 Task: Open Card Partnership Proposal Discussion in Board Product Pricing and Packaging Strategy to Workspace Information Security and add a team member Softage.3@softage.net, a label Red, a checklist Customer Acquisition, an attachment from your google drive, a color Red and finally, add a card description 'Plan and execute company team-building retreat with a focus on stress management' and a comment 'This task presents an opportunity to showcase our leadership and project management skills, ensuring that it is completed on time and within budget.'. Add a start date 'Jan 03, 1900' with a due date 'Jan 10, 1900'
Action: Mouse moved to (269, 145)
Screenshot: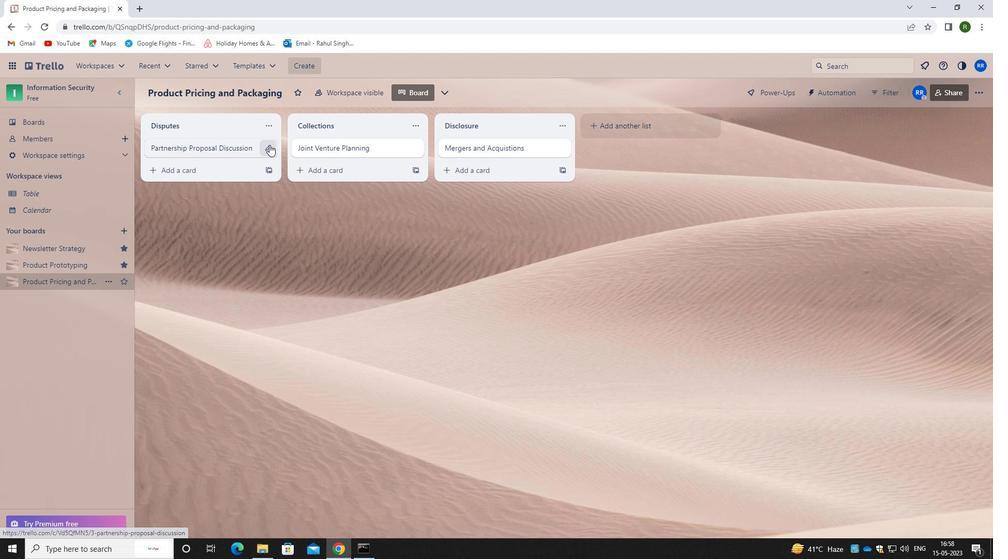 
Action: Mouse pressed left at (269, 145)
Screenshot: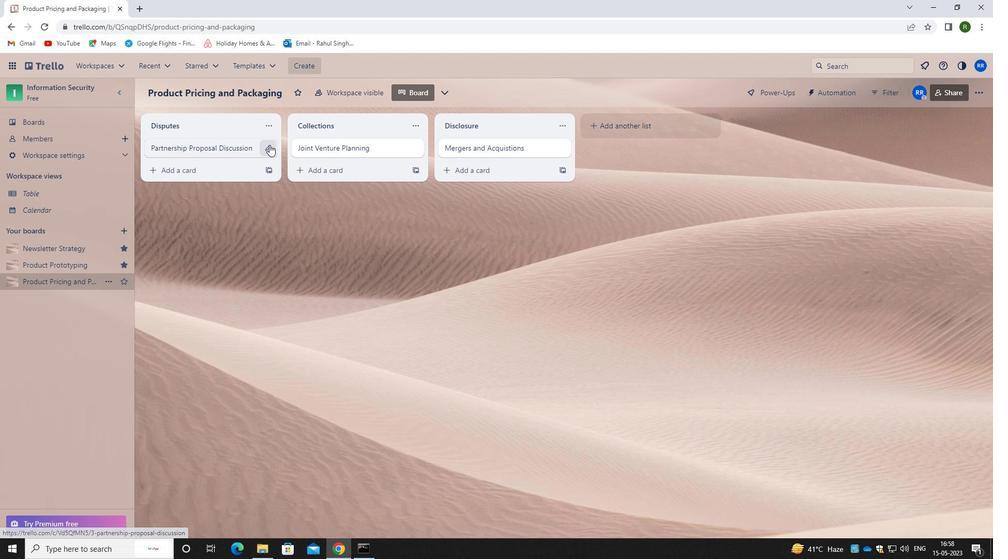
Action: Mouse moved to (315, 147)
Screenshot: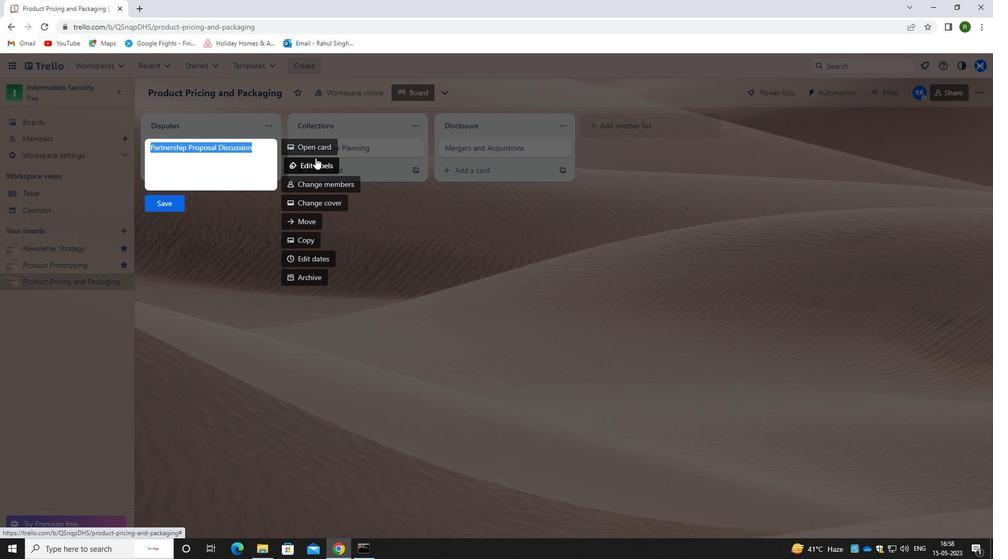 
Action: Mouse pressed left at (315, 147)
Screenshot: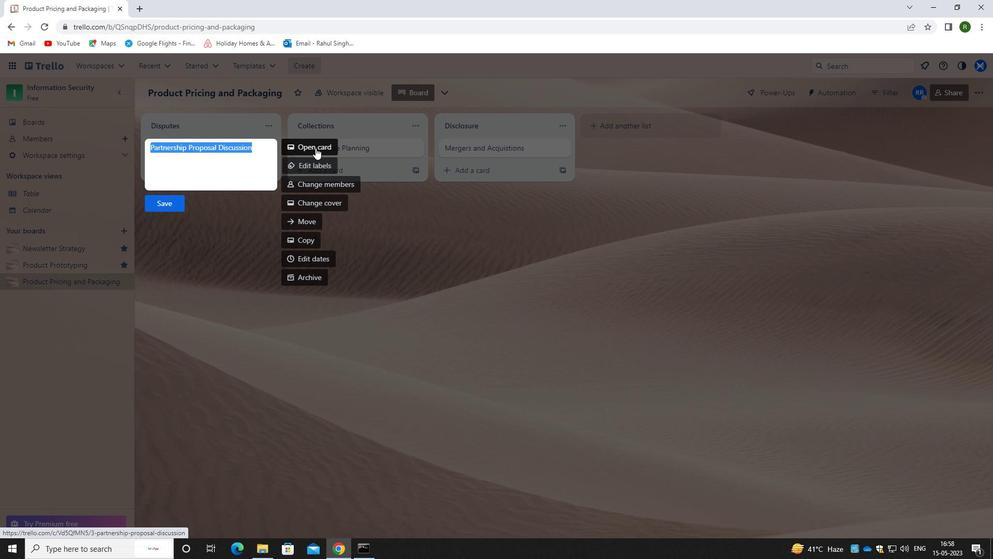
Action: Mouse moved to (618, 144)
Screenshot: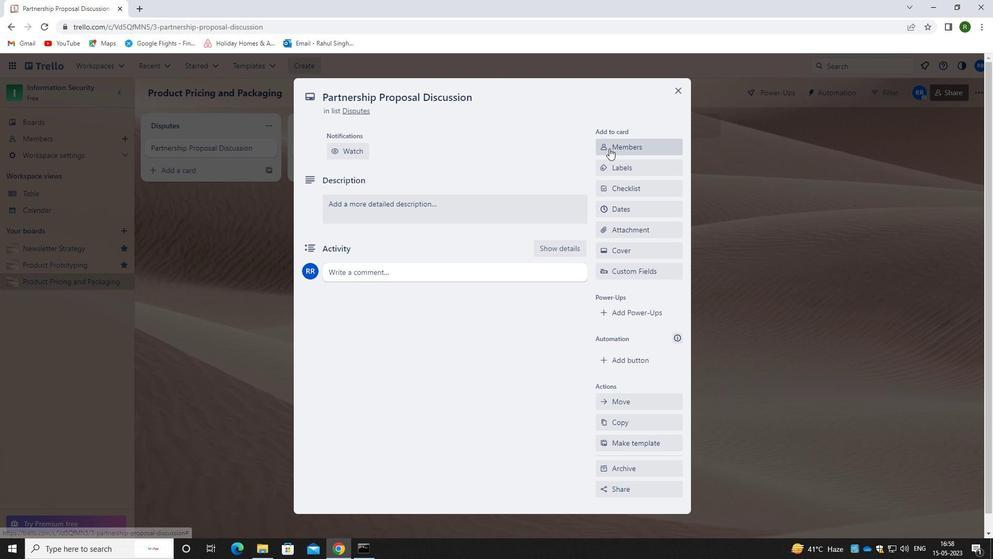 
Action: Mouse pressed left at (618, 144)
Screenshot: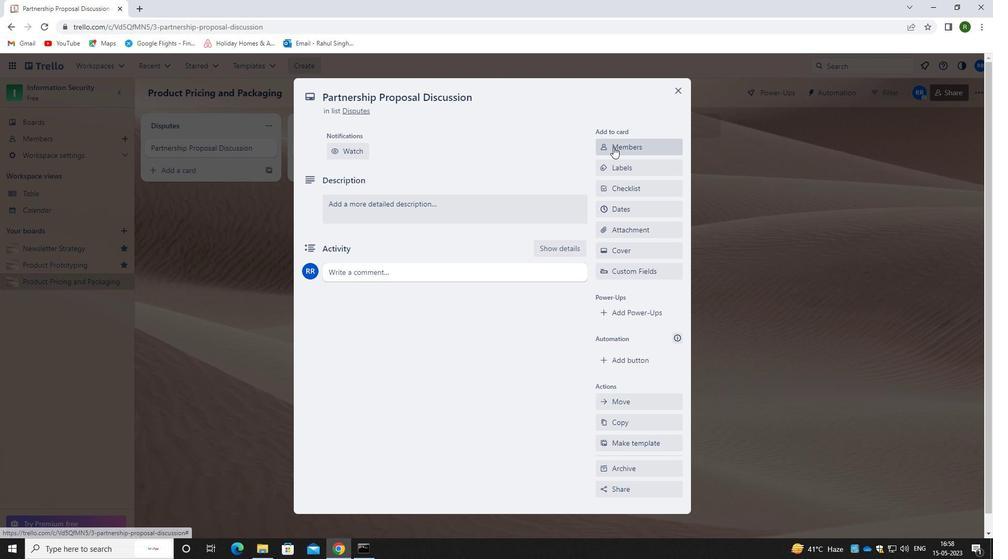 
Action: Mouse moved to (608, 170)
Screenshot: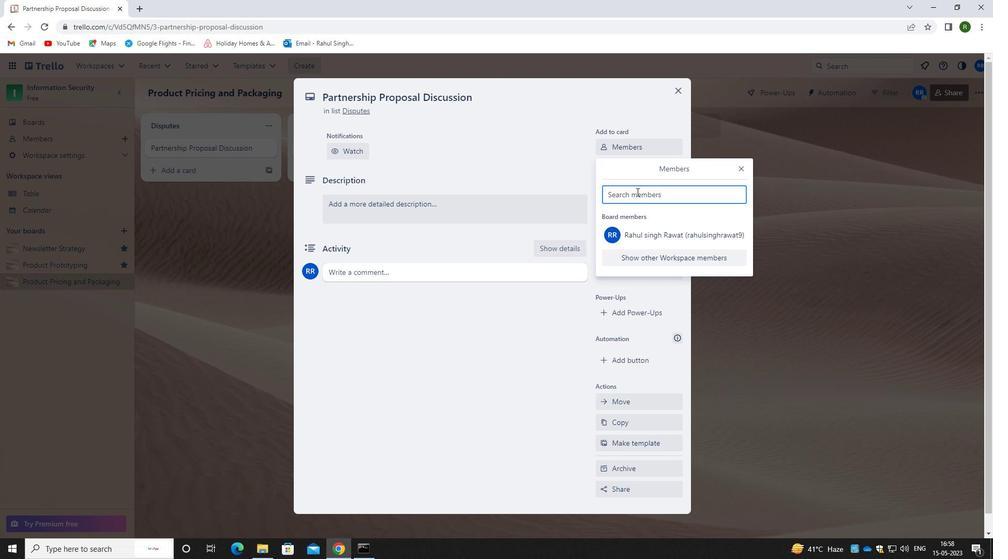 
Action: Key pressed <Key.caps_lock>s<Key.caps_lock>oftage.3<Key.shift>@SOFTAGE.NET
Screenshot: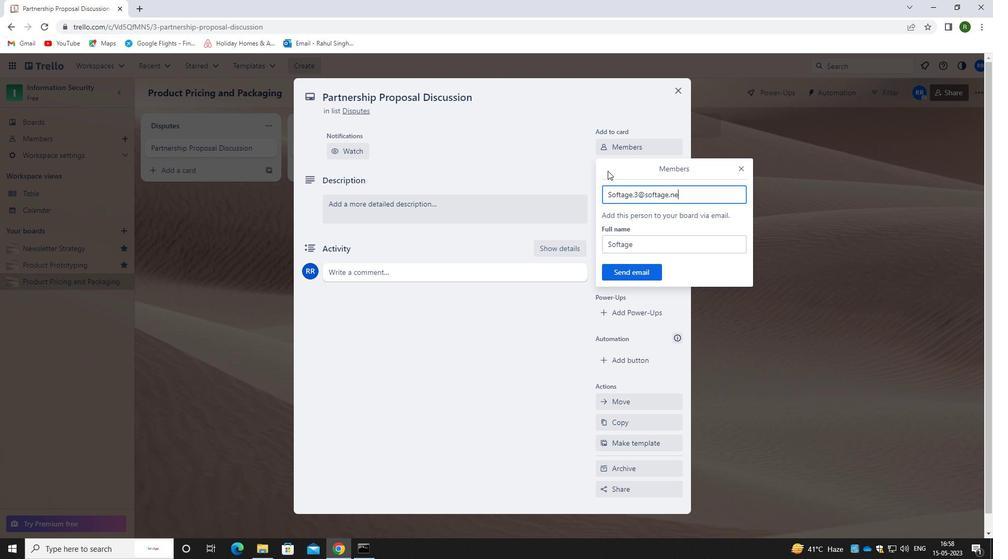 
Action: Mouse moved to (631, 271)
Screenshot: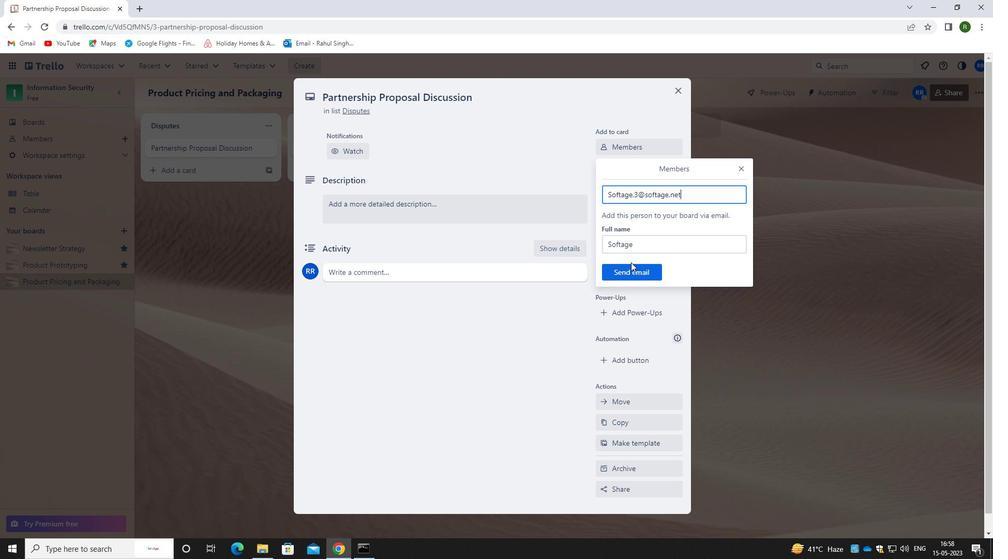 
Action: Mouse pressed left at (631, 271)
Screenshot: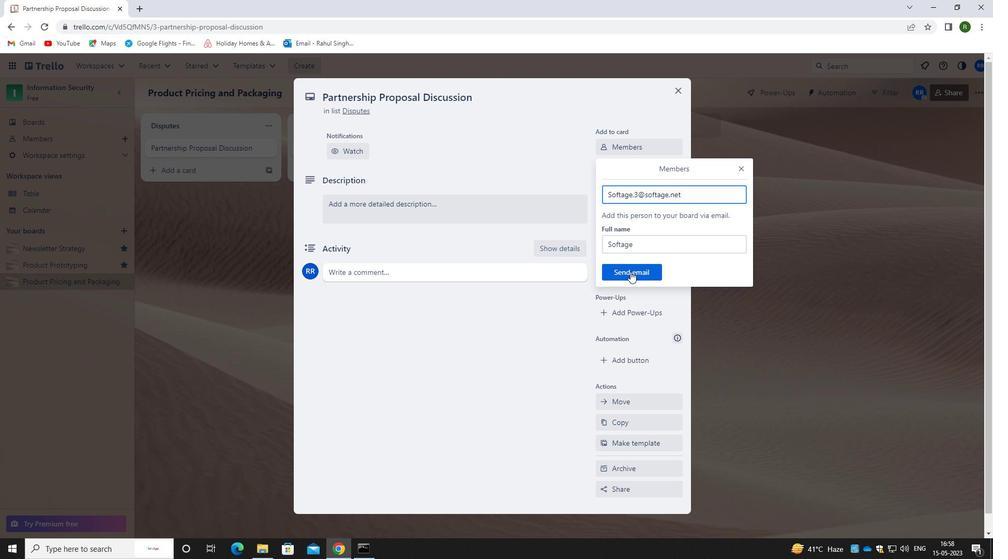 
Action: Mouse moved to (633, 200)
Screenshot: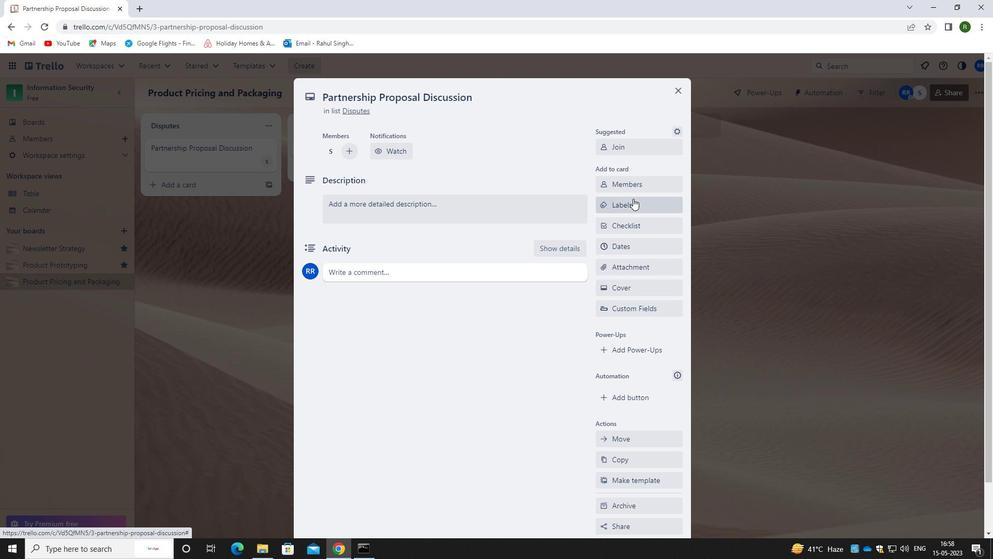 
Action: Mouse pressed left at (633, 200)
Screenshot: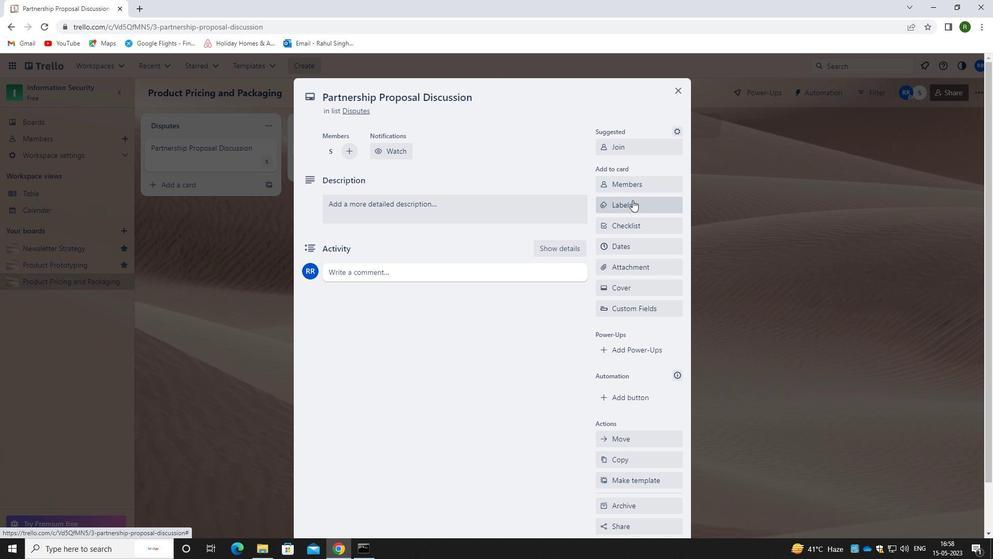 
Action: Mouse moved to (637, 219)
Screenshot: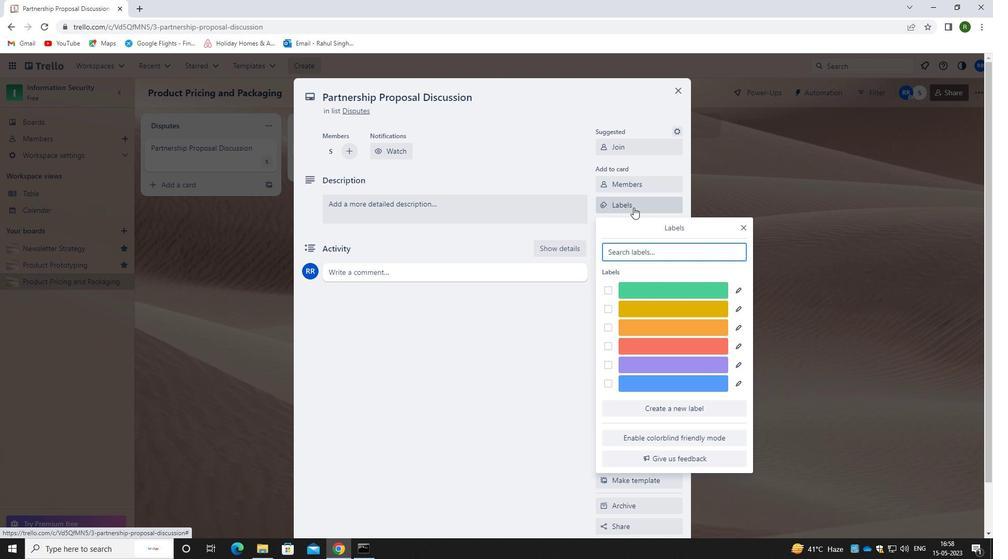 
Action: Key pressed RED
Screenshot: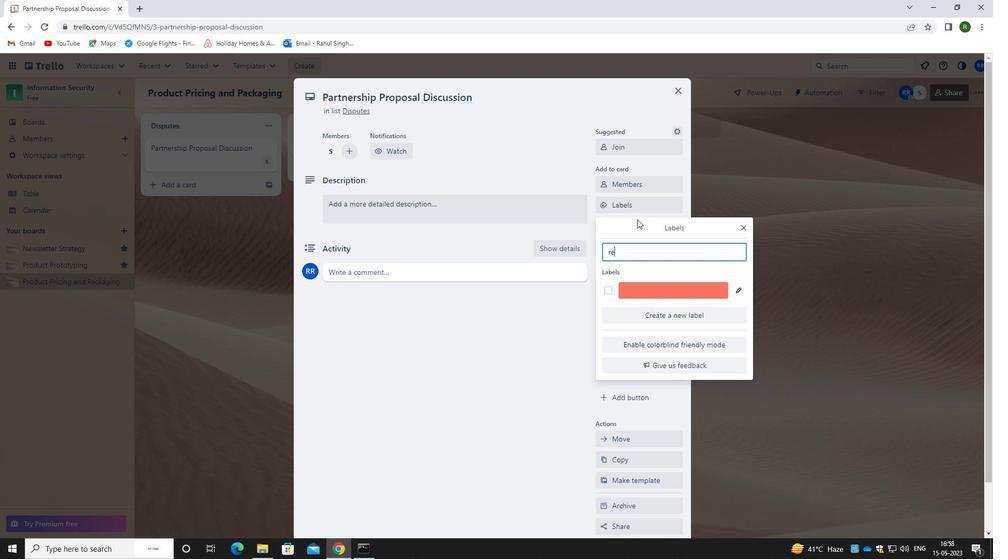 
Action: Mouse moved to (605, 289)
Screenshot: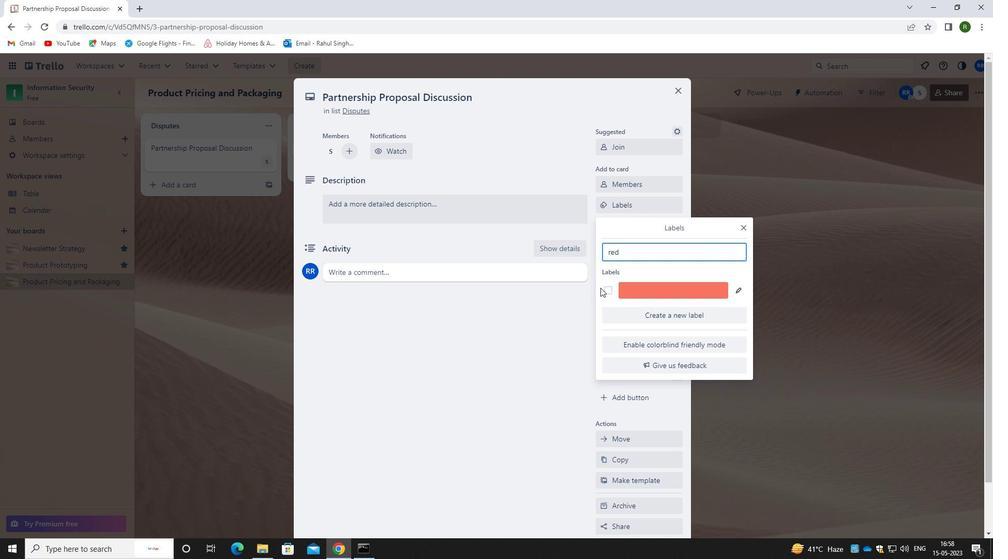 
Action: Mouse pressed left at (605, 289)
Screenshot: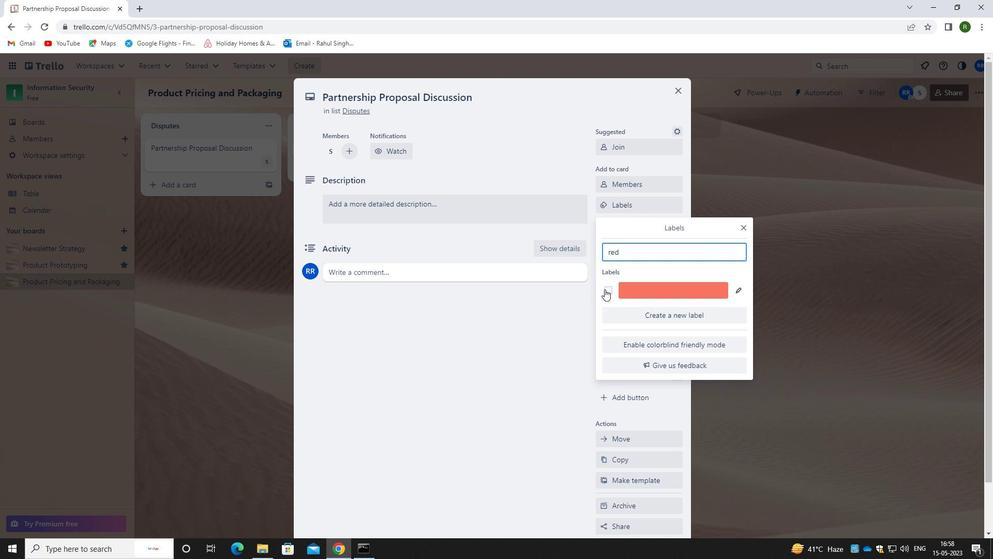 
Action: Mouse moved to (580, 326)
Screenshot: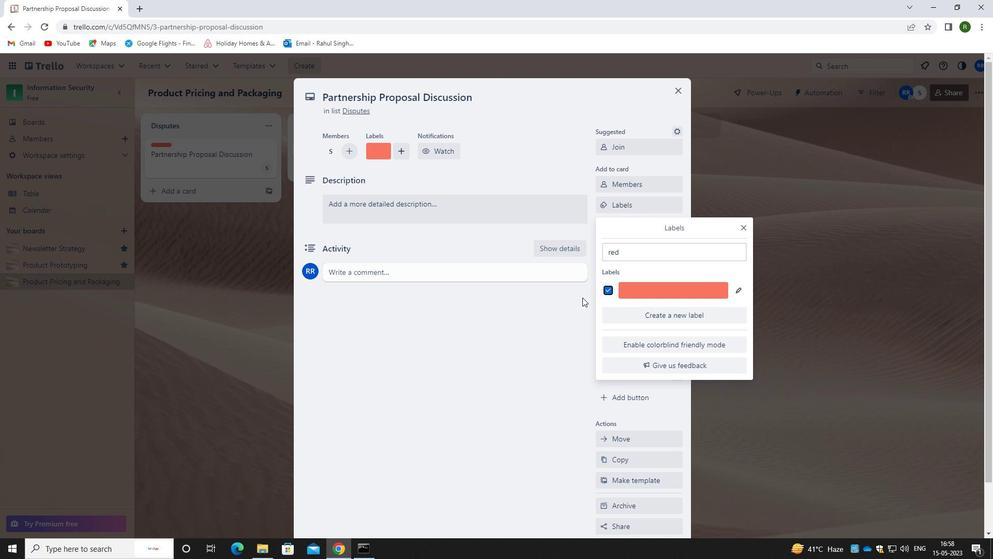 
Action: Mouse pressed left at (580, 326)
Screenshot: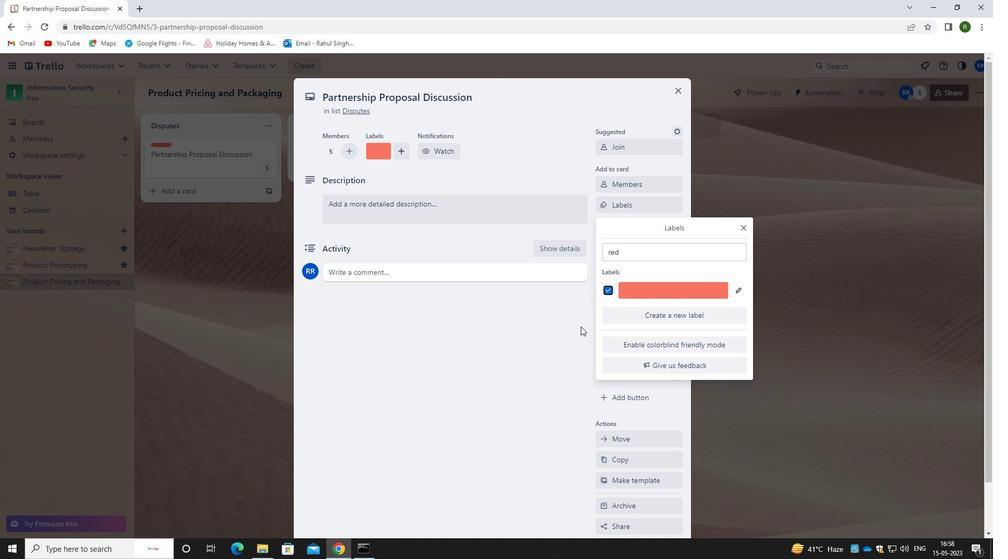 
Action: Mouse moved to (642, 221)
Screenshot: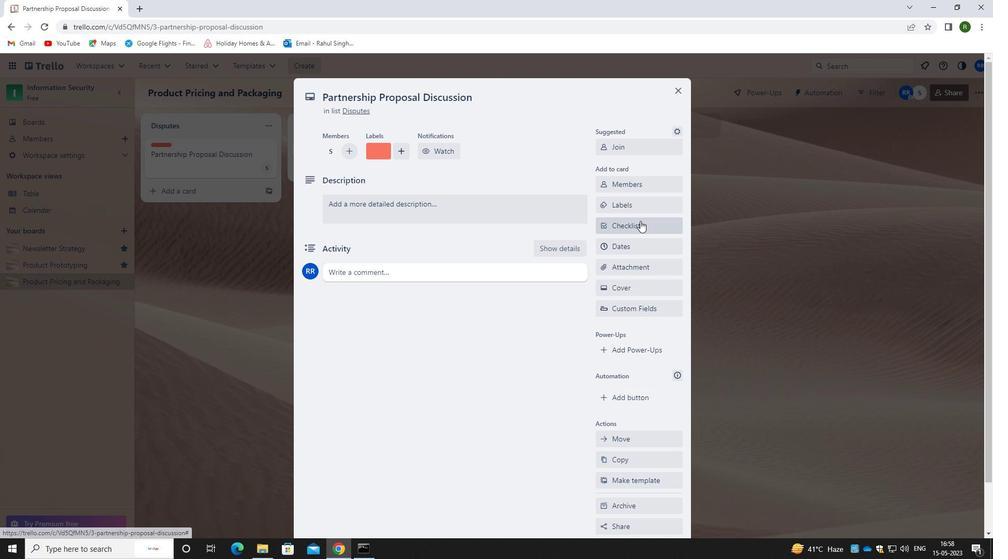 
Action: Mouse pressed left at (642, 221)
Screenshot: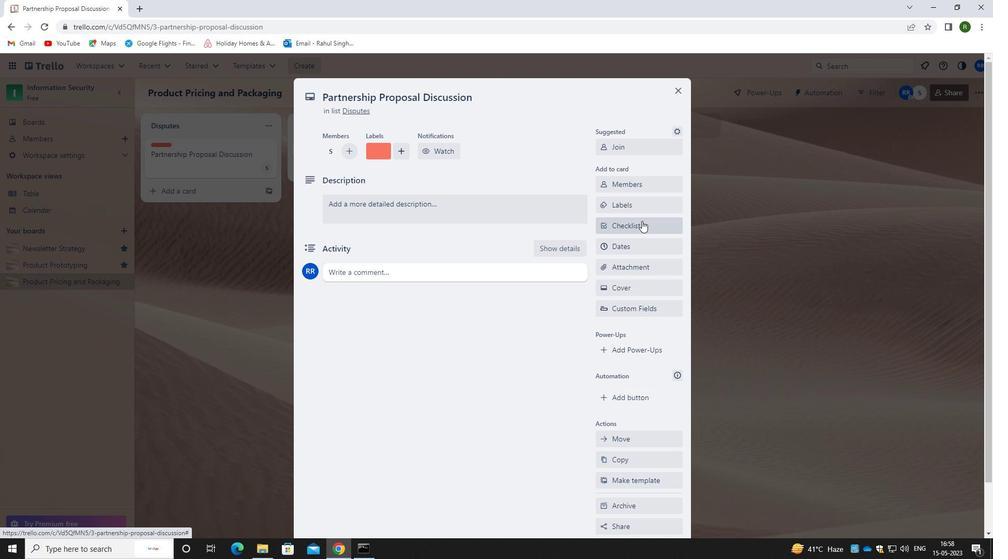 
Action: Mouse moved to (637, 229)
Screenshot: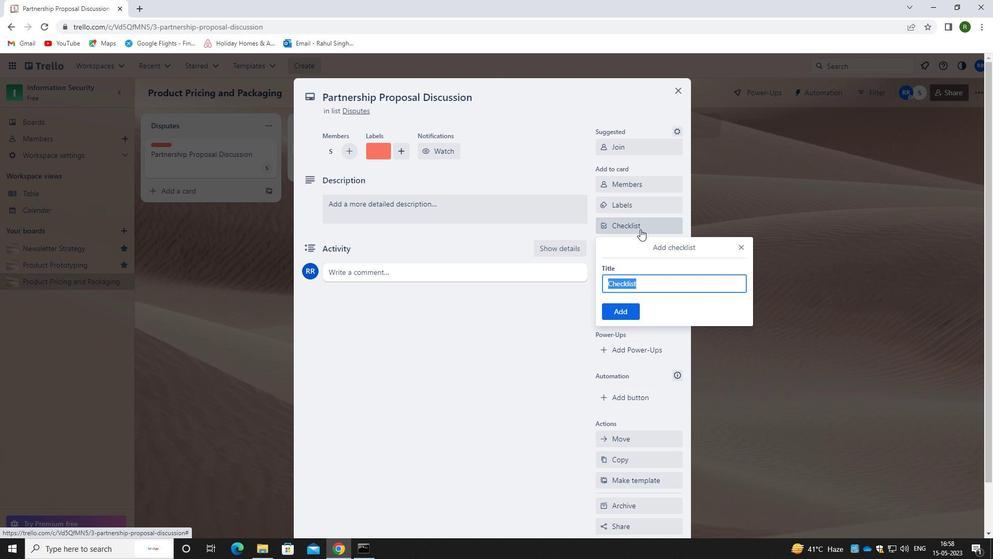 
Action: Key pressed <Key.shift>CUSOM<Key.backspace><Key.backspace>TOMER<Key.space>
Screenshot: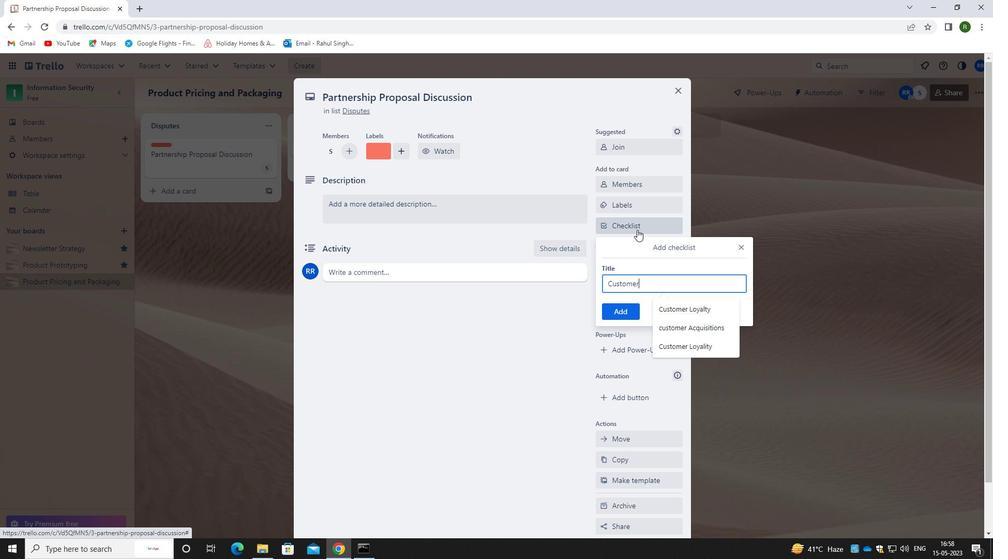 
Action: Mouse moved to (689, 332)
Screenshot: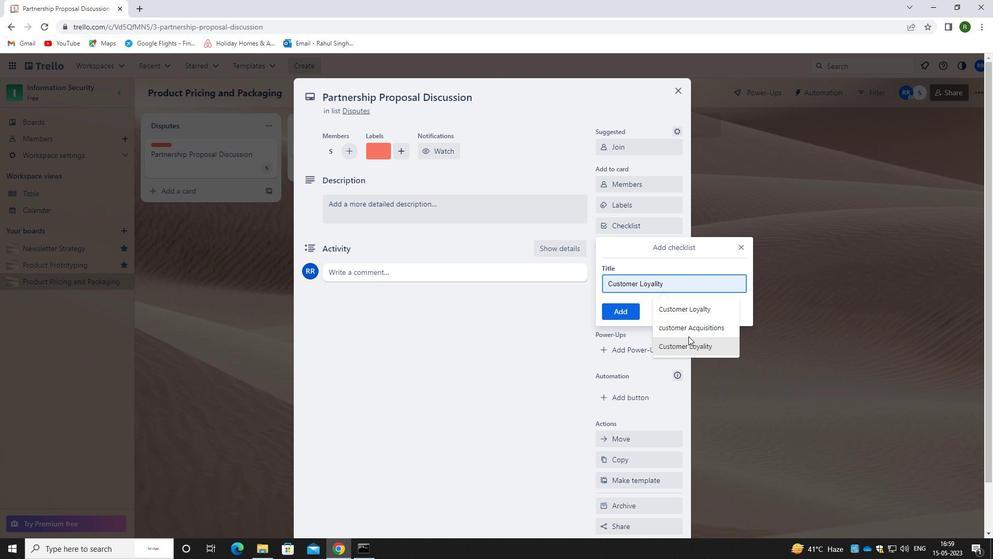 
Action: Mouse pressed left at (689, 332)
Screenshot: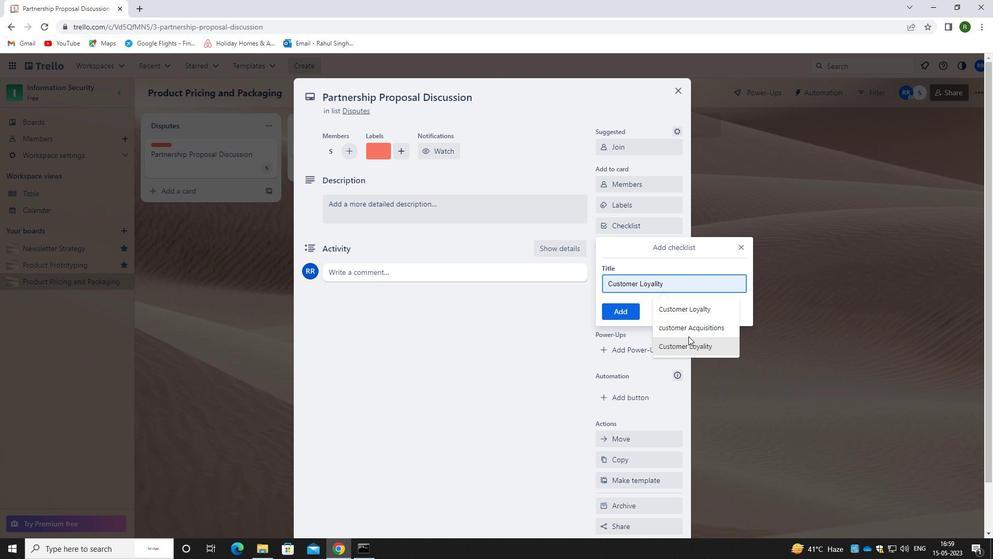 
Action: Mouse moved to (627, 309)
Screenshot: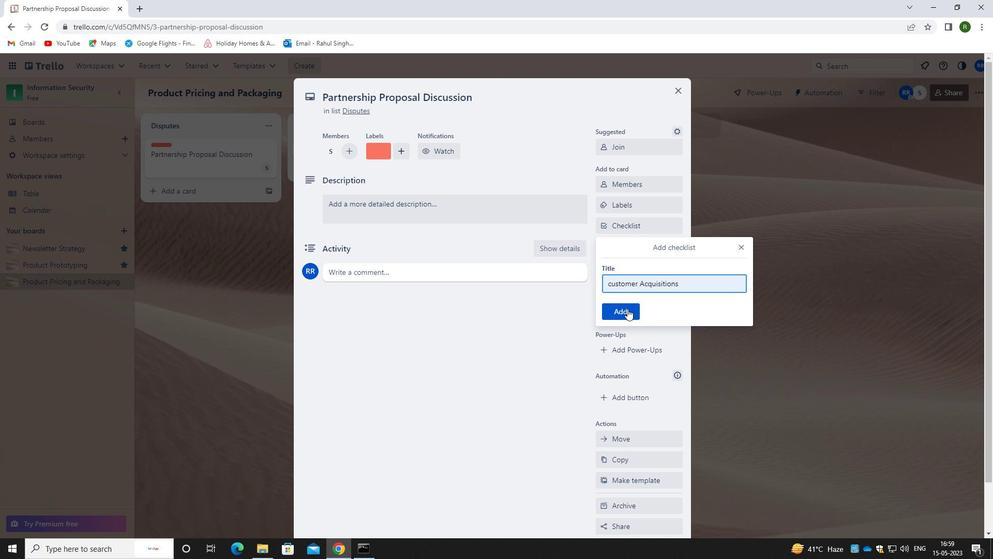 
Action: Mouse pressed left at (627, 309)
Screenshot: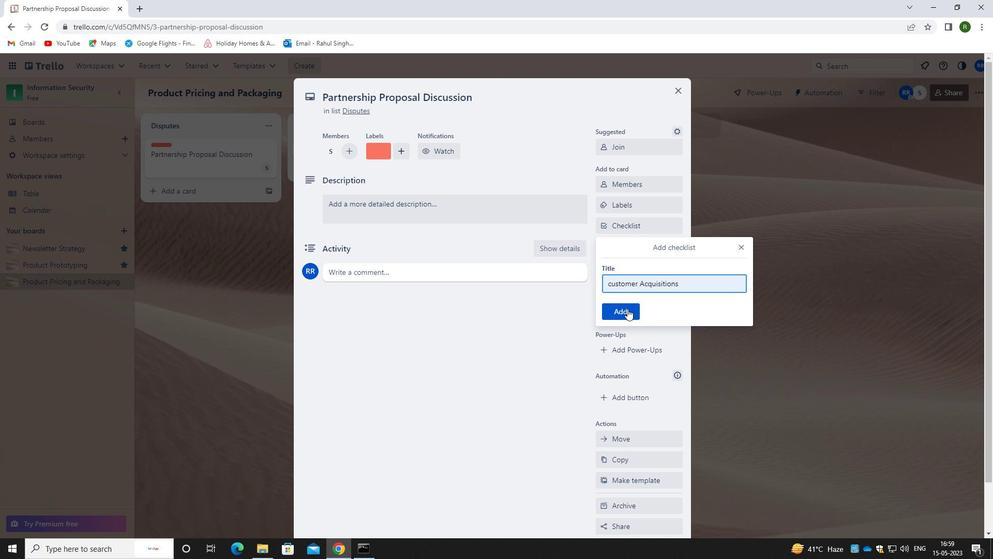 
Action: Mouse moved to (639, 269)
Screenshot: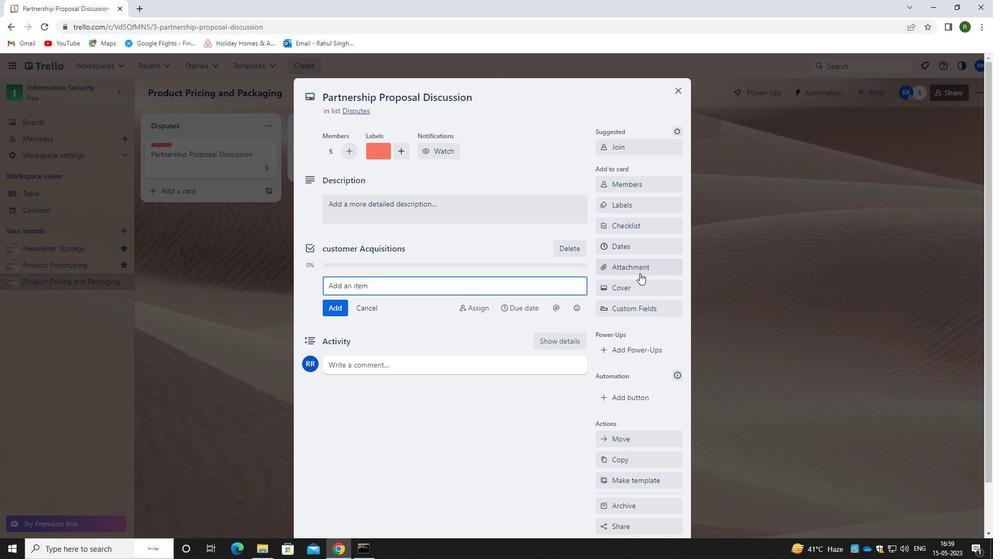 
Action: Mouse pressed left at (639, 269)
Screenshot: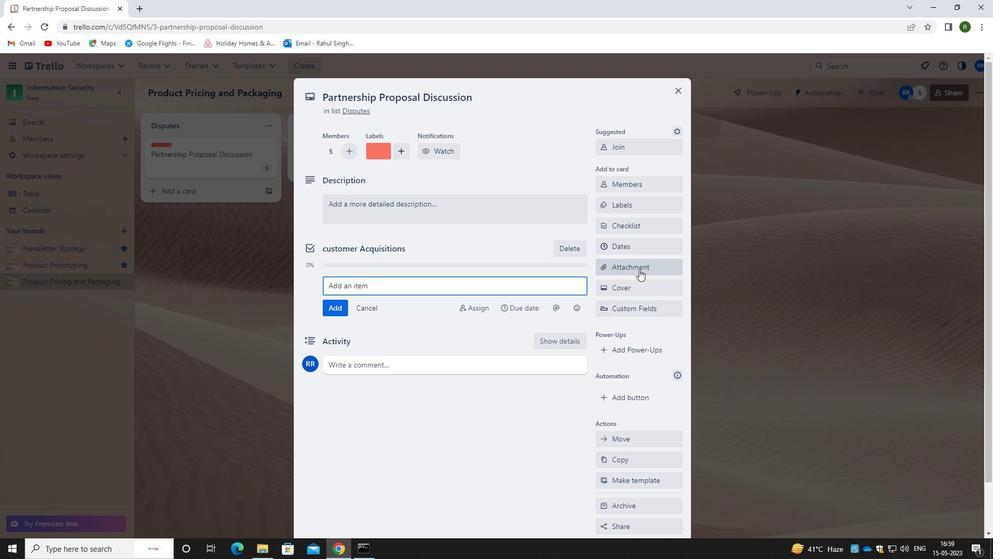 
Action: Mouse moved to (657, 348)
Screenshot: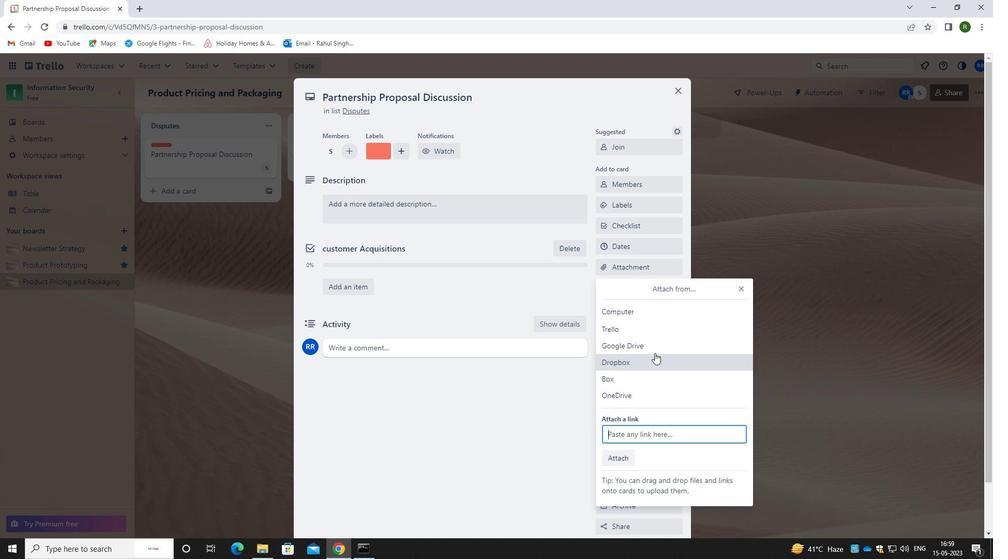 
Action: Mouse pressed left at (657, 348)
Screenshot: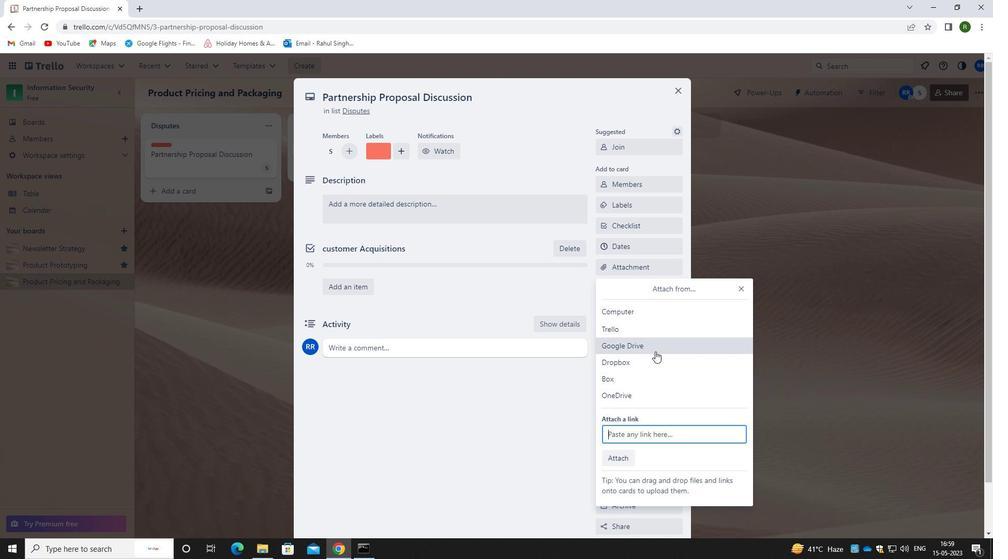 
Action: Mouse moved to (291, 363)
Screenshot: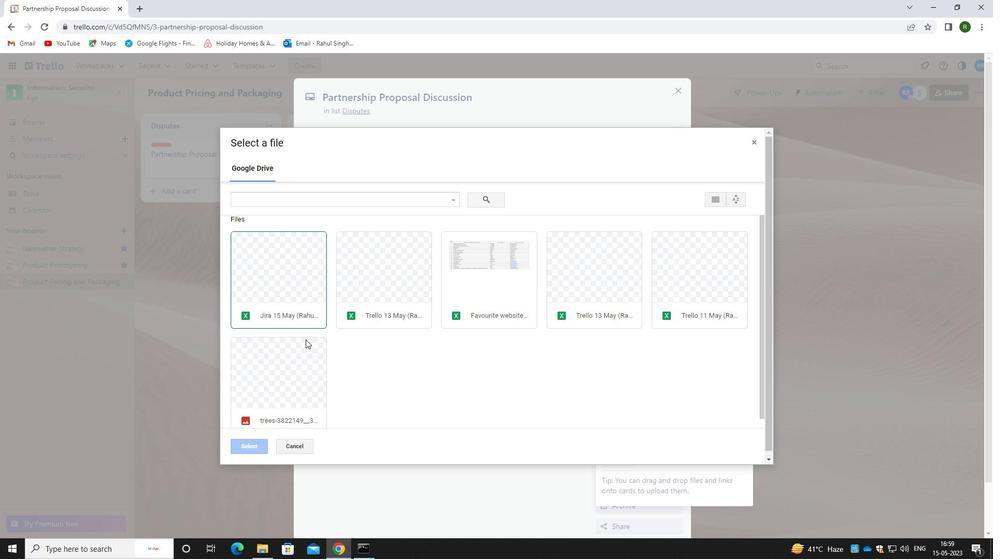 
Action: Mouse pressed left at (291, 363)
Screenshot: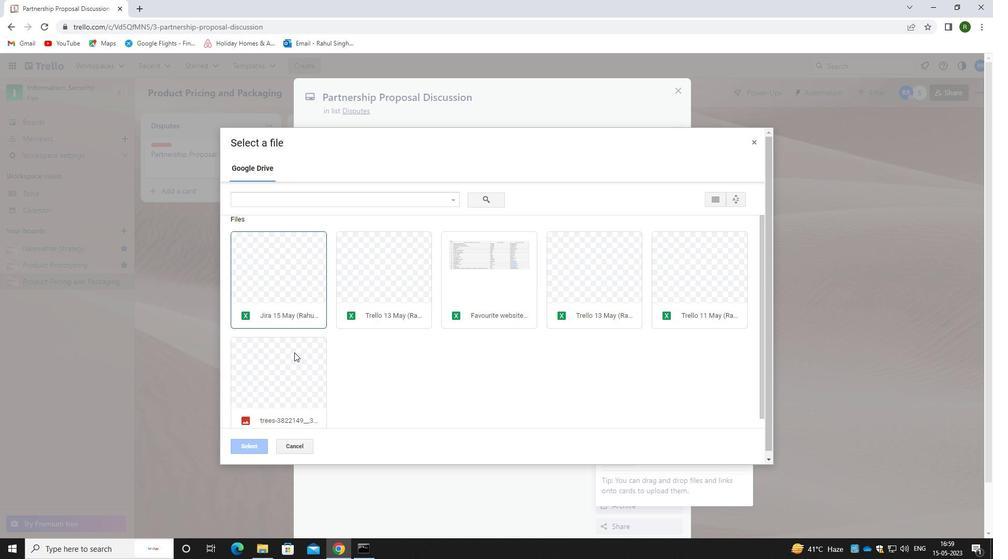 
Action: Mouse moved to (257, 443)
Screenshot: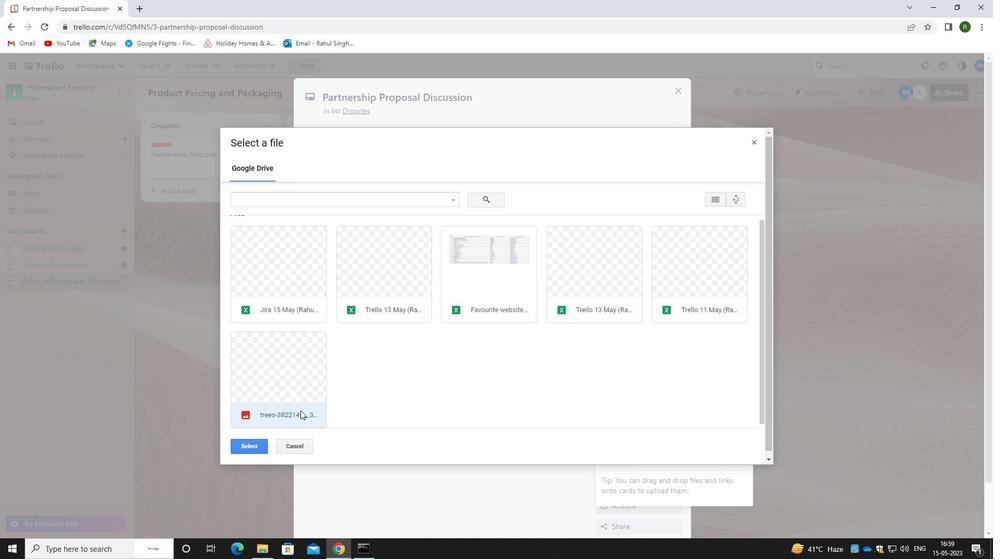 
Action: Mouse pressed left at (257, 443)
Screenshot: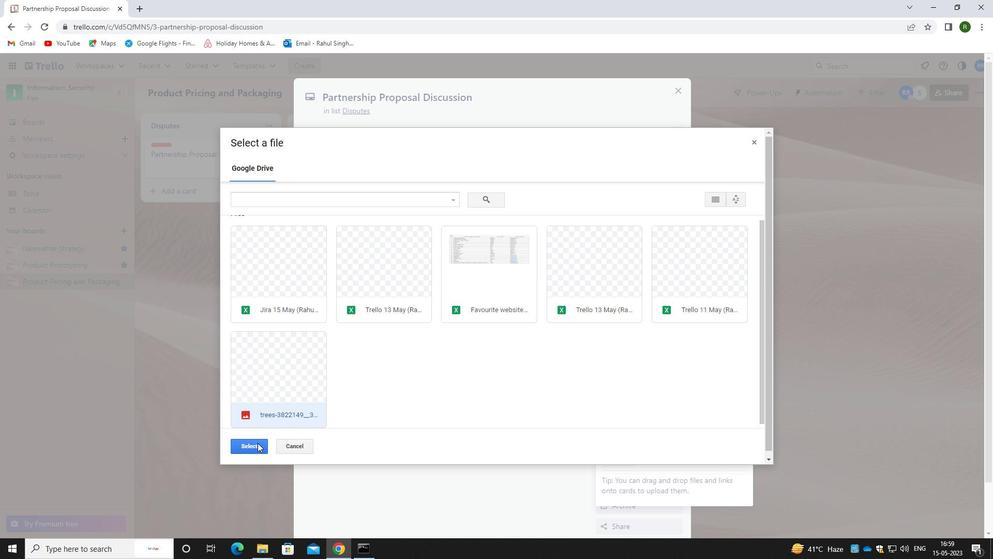 
Action: Mouse moved to (422, 212)
Screenshot: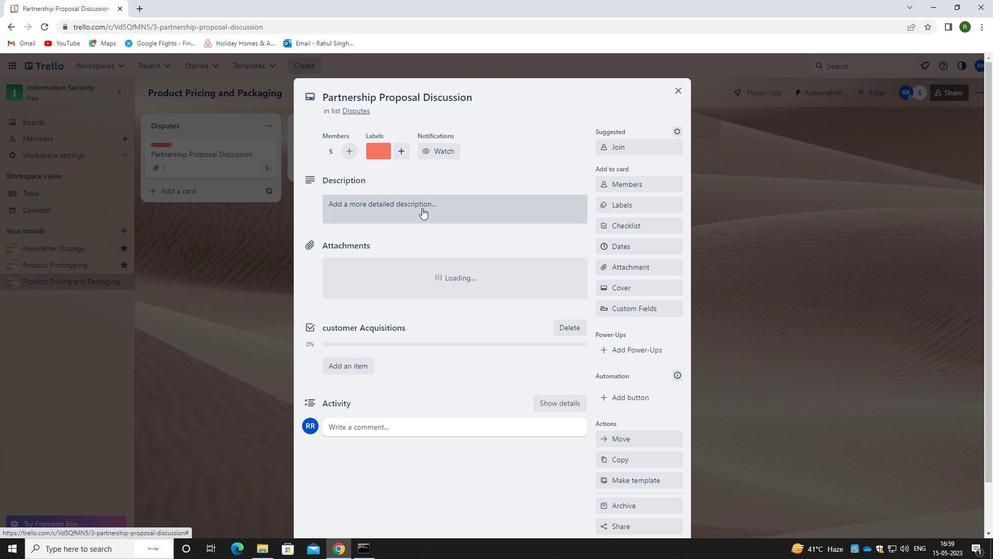 
Action: Mouse pressed left at (422, 212)
Screenshot: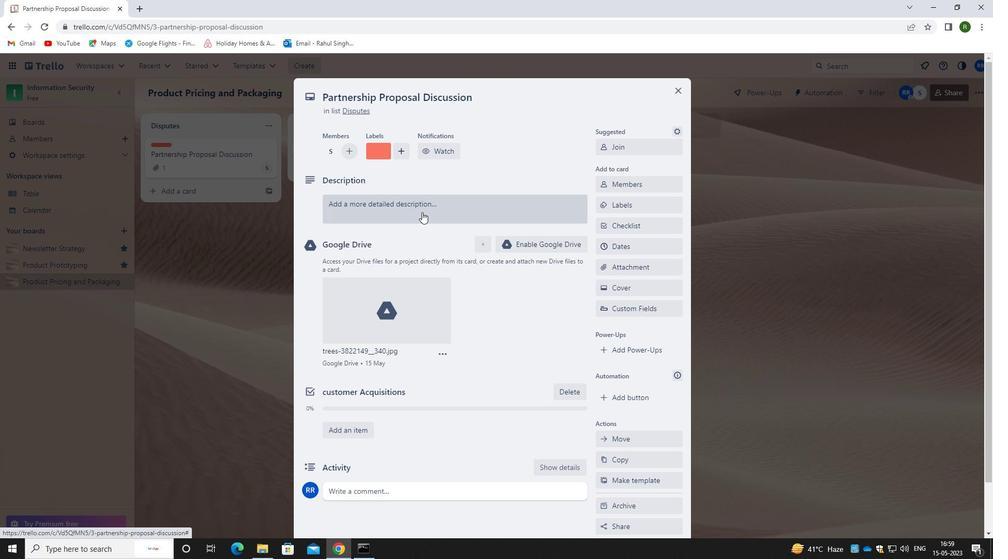 
Action: Mouse moved to (422, 212)
Screenshot: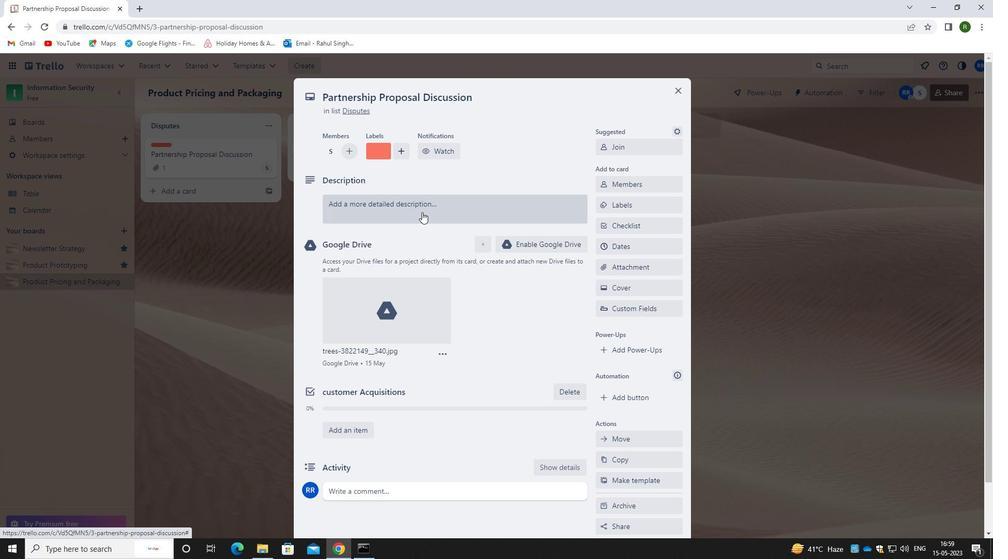 
Action: Key pressed <Key.caps_lock>P<Key.caps_lock>LAN<Key.space>AND<Key.space>EXECUTE<Key.space>COMPANY<Key.space>TEAM-BUILDING<Key.space>RETREAT<Key.space>WITH<Key.space>A<Key.space>FOCUS<Key.space>ON<Key.space>STRESS<Key.space>MANAGEMENT
Screenshot: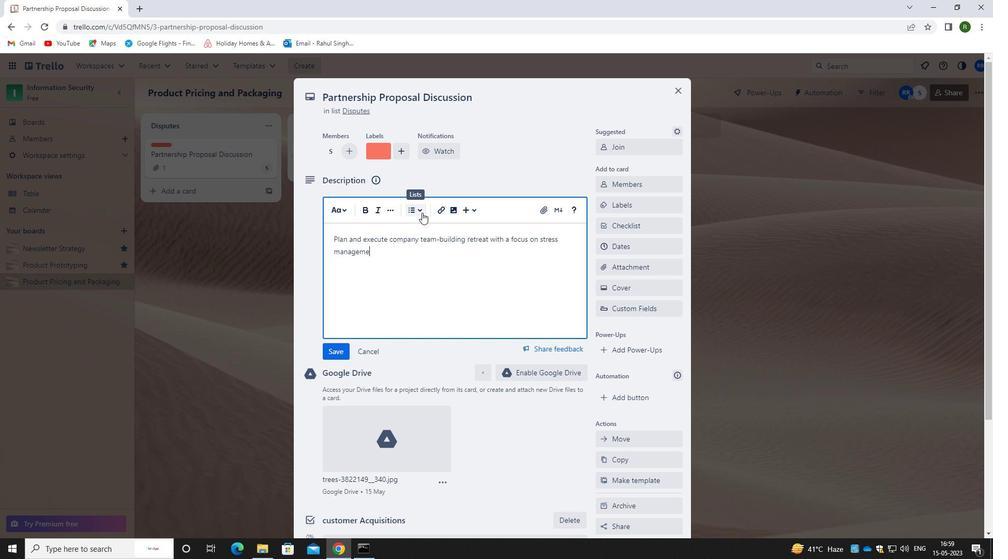 
Action: Mouse moved to (341, 356)
Screenshot: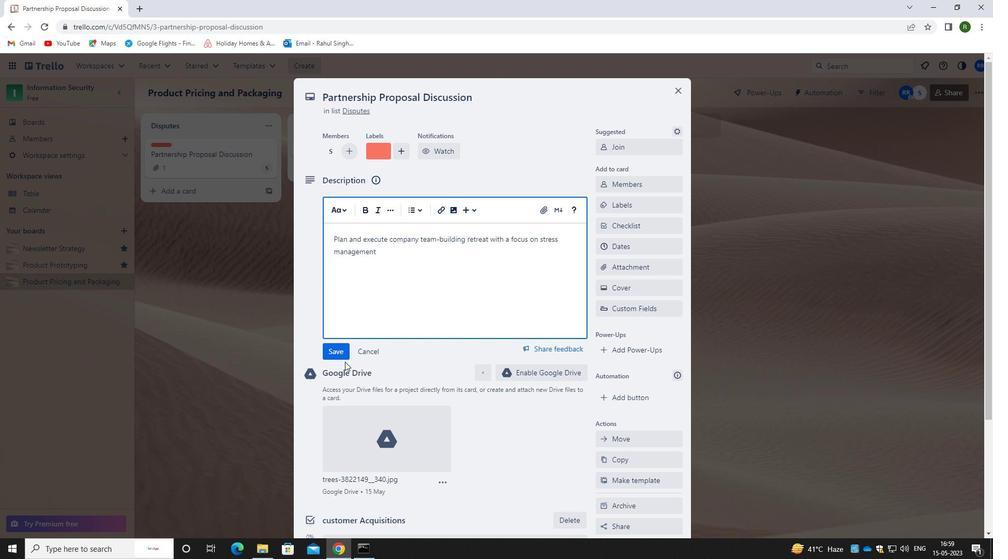 
Action: Mouse pressed left at (341, 356)
Screenshot: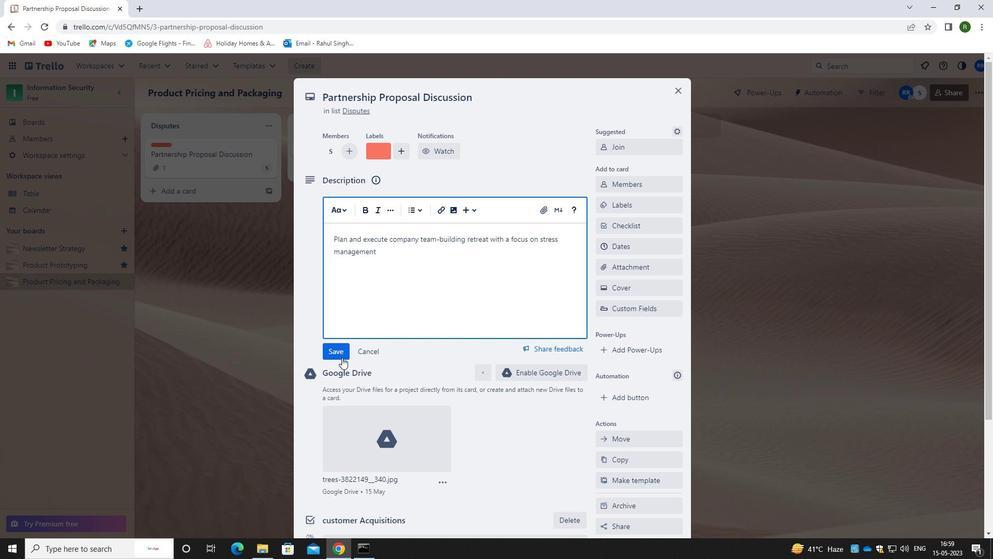 
Action: Mouse moved to (431, 290)
Screenshot: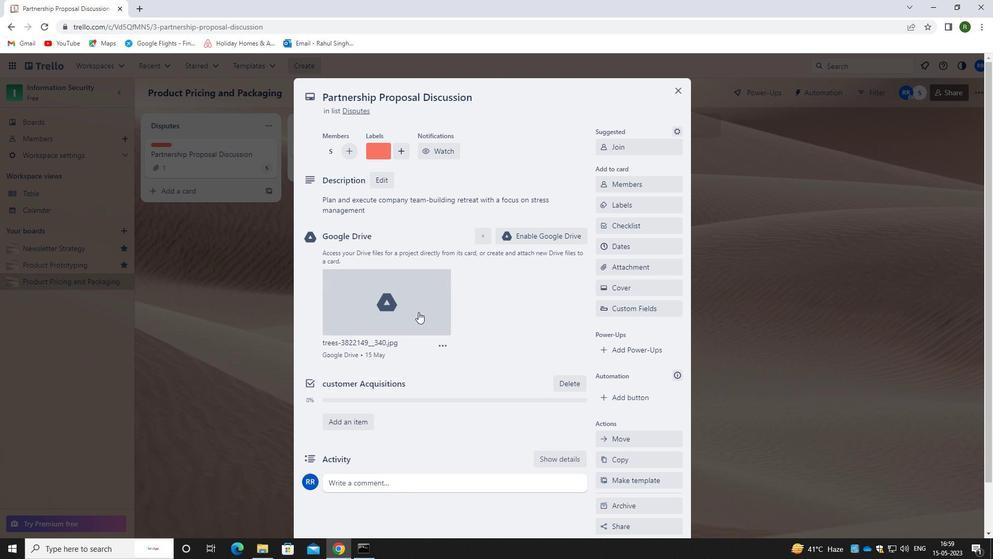 
Action: Mouse scrolled (431, 289) with delta (0, 0)
Screenshot: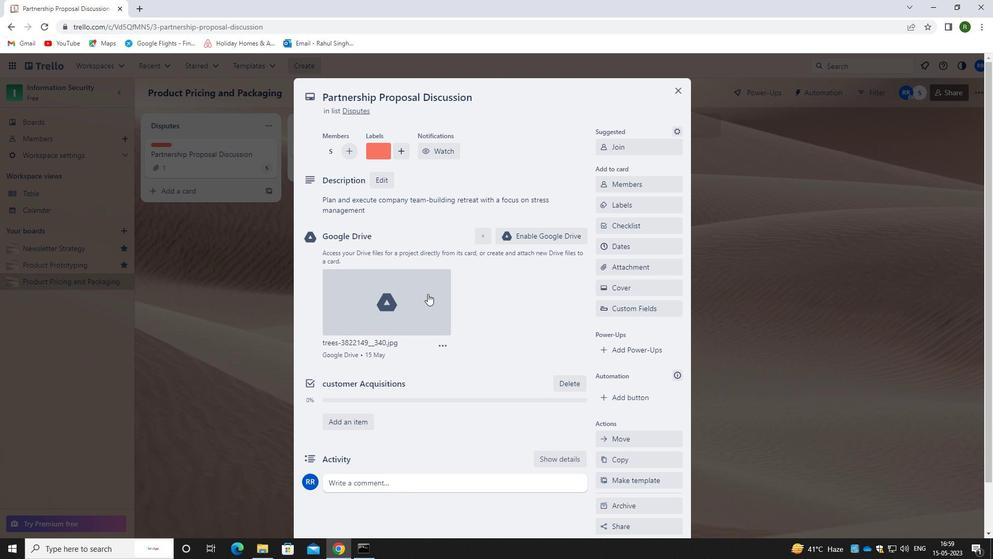 
Action: Mouse moved to (431, 290)
Screenshot: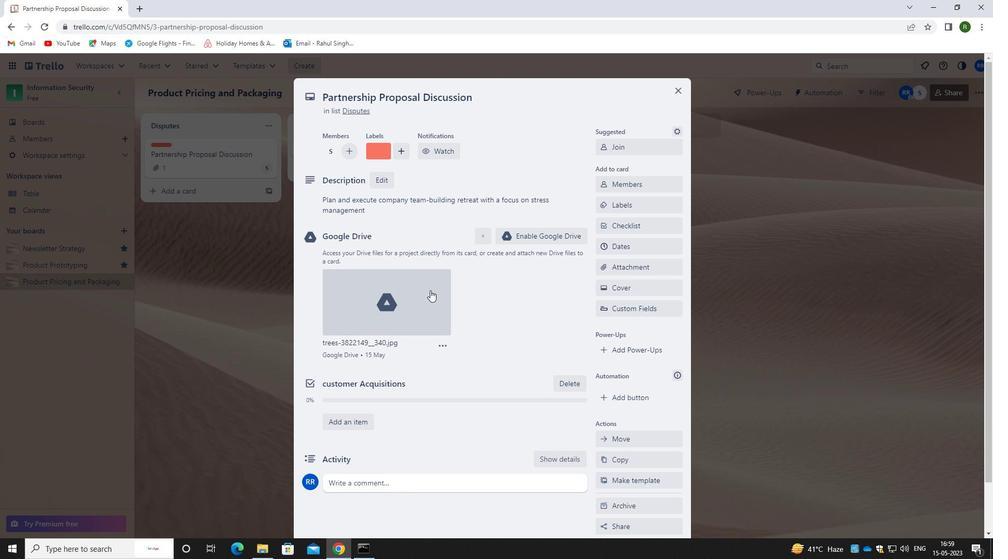 
Action: Mouse scrolled (431, 290) with delta (0, 0)
Screenshot: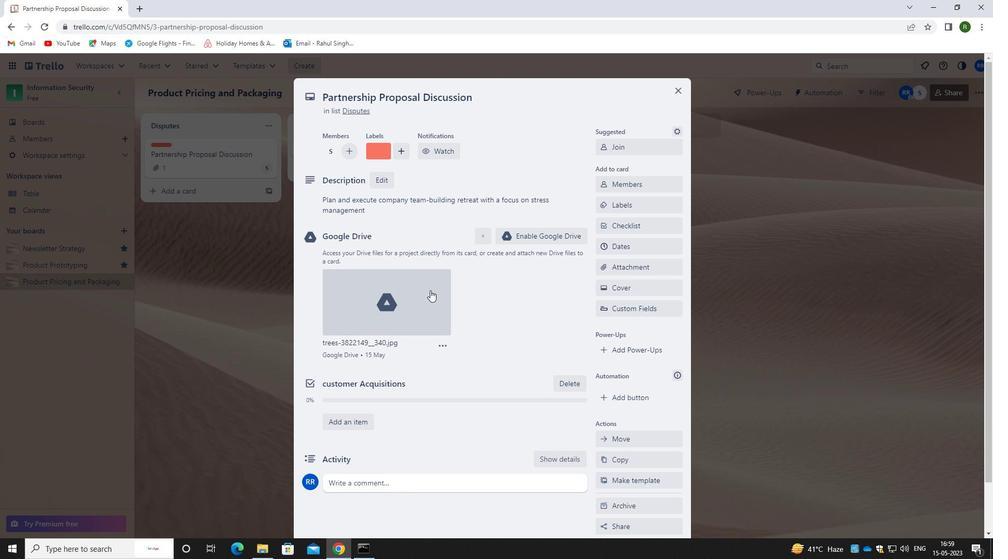 
Action: Mouse moved to (432, 294)
Screenshot: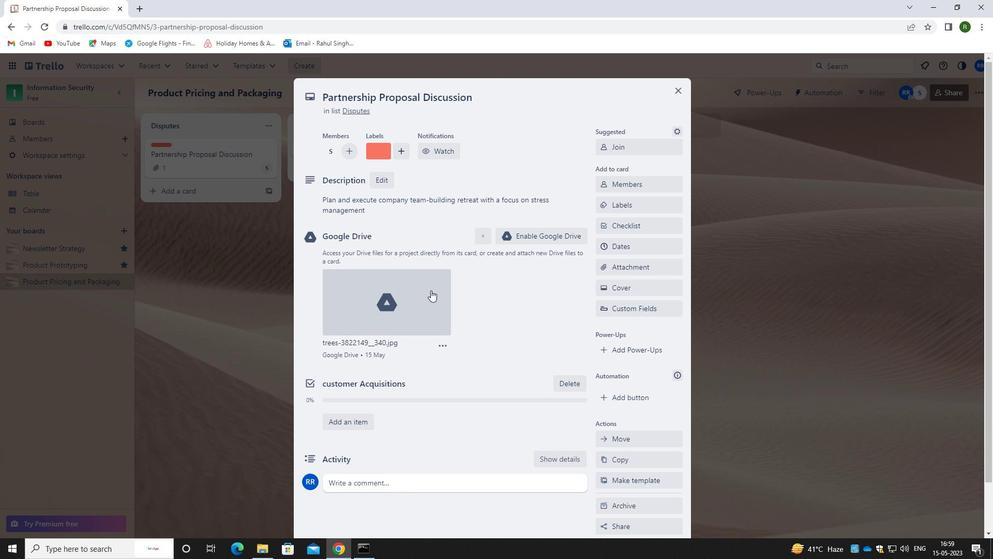 
Action: Mouse scrolled (432, 293) with delta (0, 0)
Screenshot: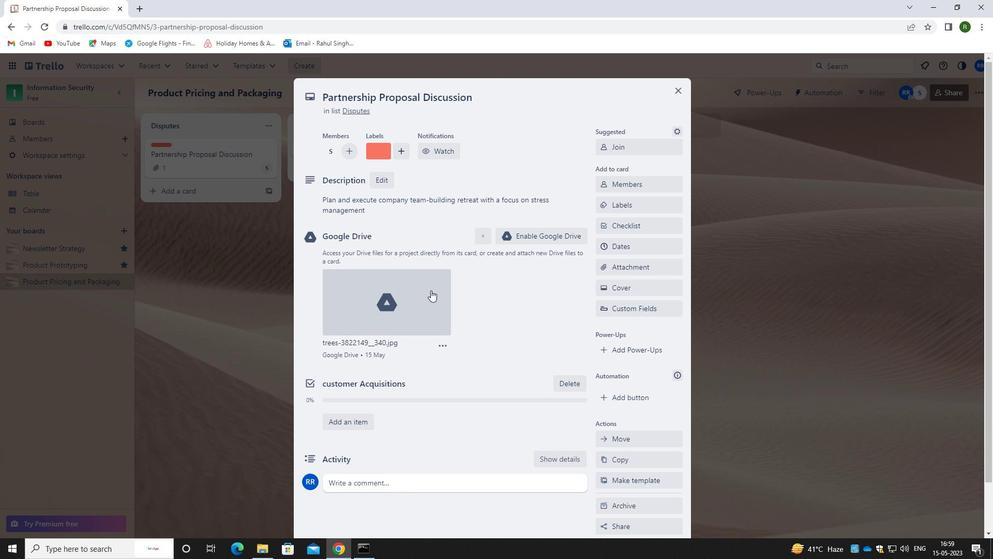 
Action: Mouse moved to (432, 297)
Screenshot: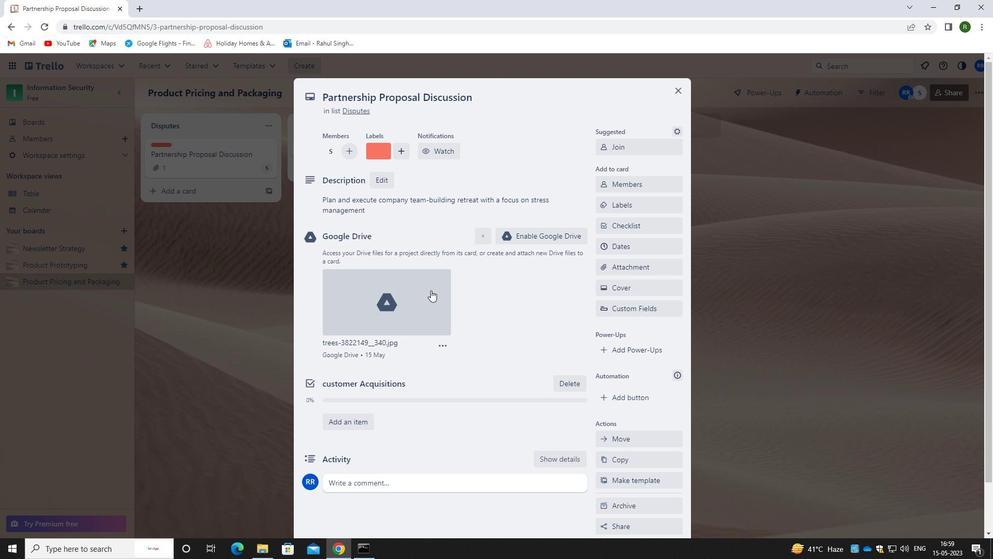 
Action: Mouse scrolled (432, 297) with delta (0, 0)
Screenshot: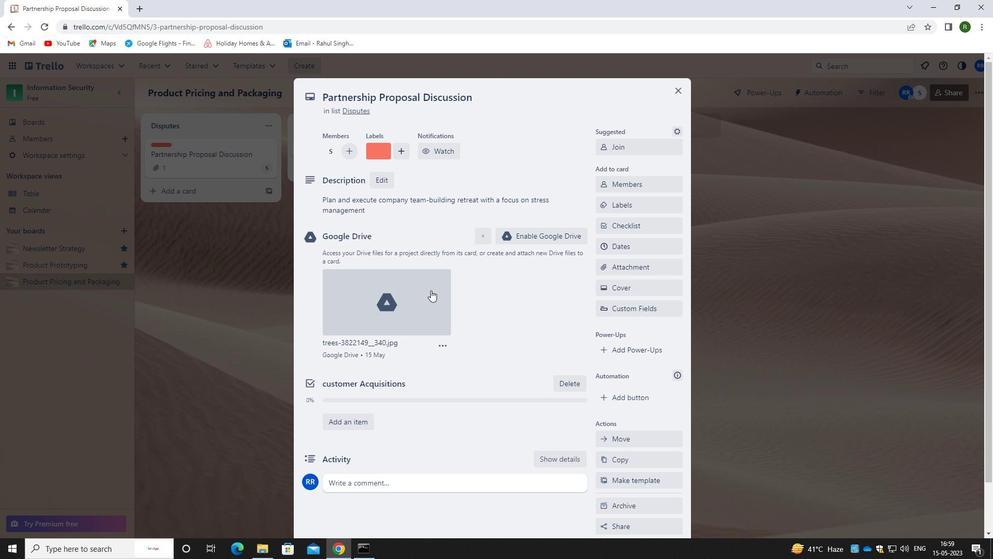 
Action: Mouse moved to (382, 434)
Screenshot: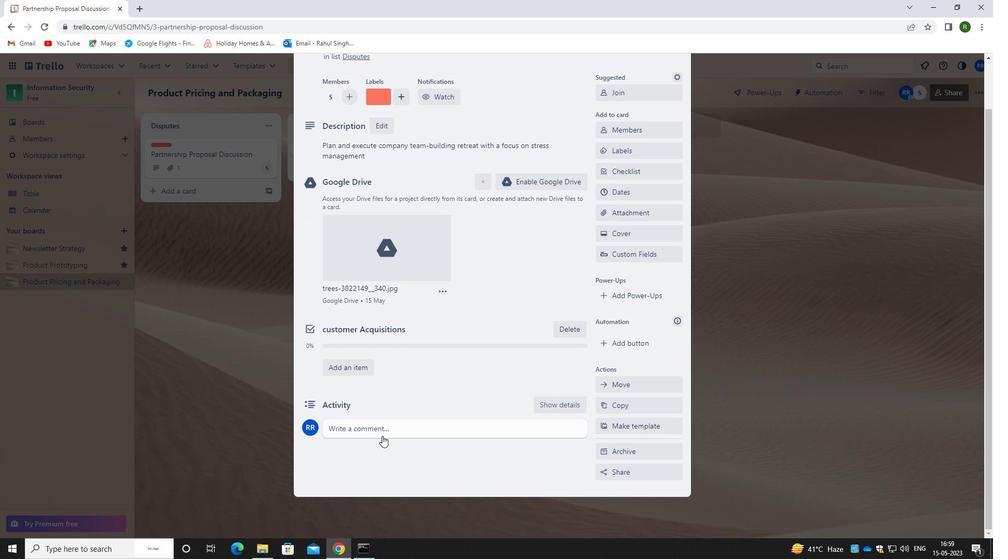 
Action: Mouse pressed left at (382, 434)
Screenshot: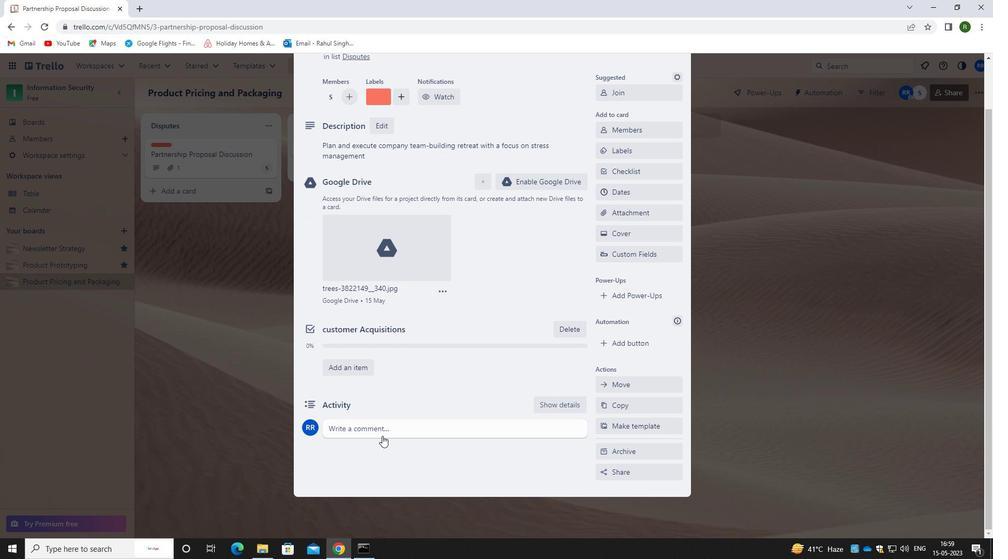 
Action: Mouse moved to (383, 464)
Screenshot: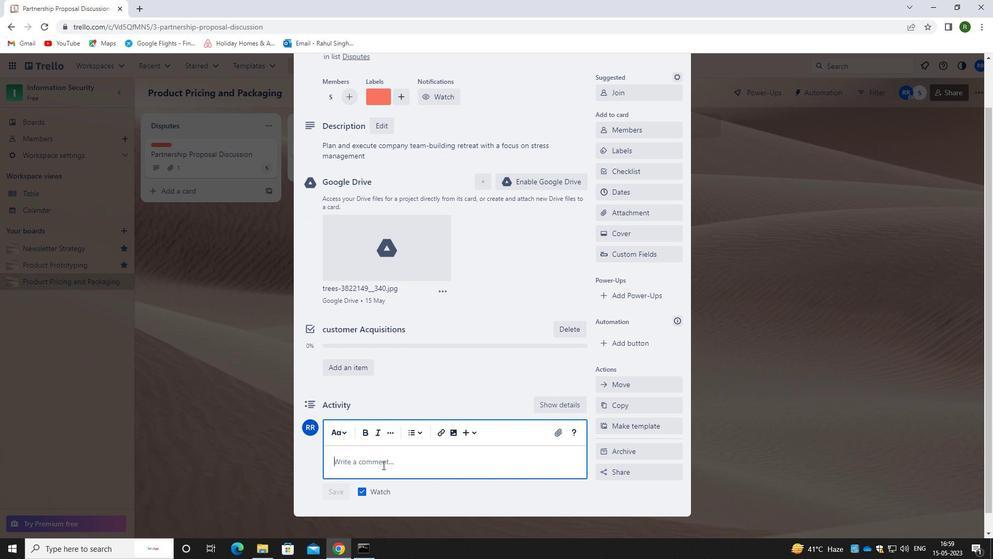 
Action: Key pressed <Key.caps_lock>TH<Key.backspace><Key.caps_lock>HIS<Key.space>TASK<Key.space>PRESENTS<Key.space>AND<Key.backspace><Key.space>OPPORTUINITY<Key.space><Key.backspace><Key.backspace><Key.backspace><Key.backspace><Key.backspace><Key.backspace><Key.backspace>UNITY<Key.space>TO<Key.space>SHOWCASE<Key.space>OUR<Key.space>LEADERSHIP<Key.space>AND<Key.space>PROJECT<Key.space>MANAGEMENT<Key.space>SKILLS,<Key.space>ENSURING<Key.space>I<Key.backspace>THAT<Key.space>ITS<Key.backspace><Key.space>IS<Key.space>COMPLETED<Key.space>ON<Key.space>TIME<Key.space>AND<Key.space>WITHING<Key.space>B<Key.backspace><Key.backspace><Key.backspace><Key.space>BUDGET.
Screenshot: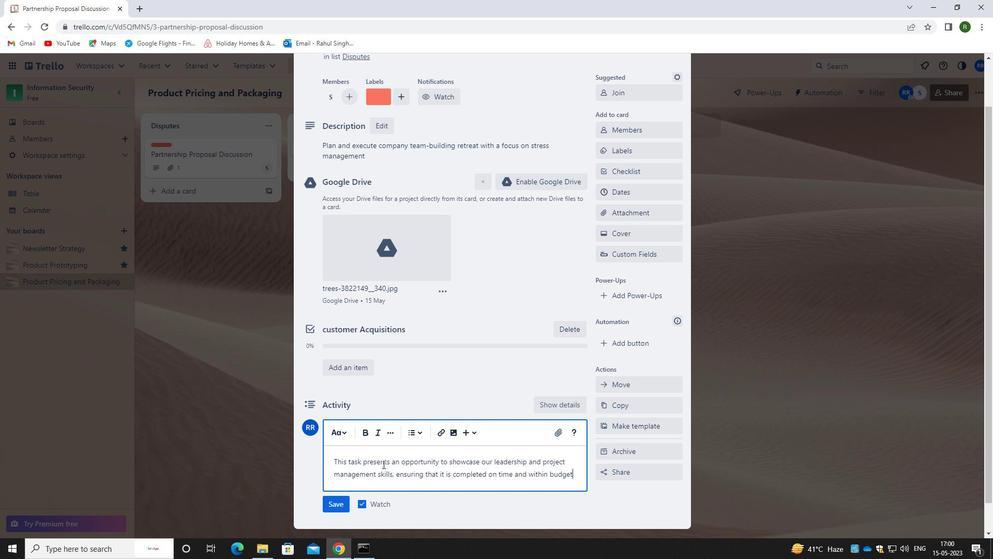
Action: Mouse moved to (342, 507)
Screenshot: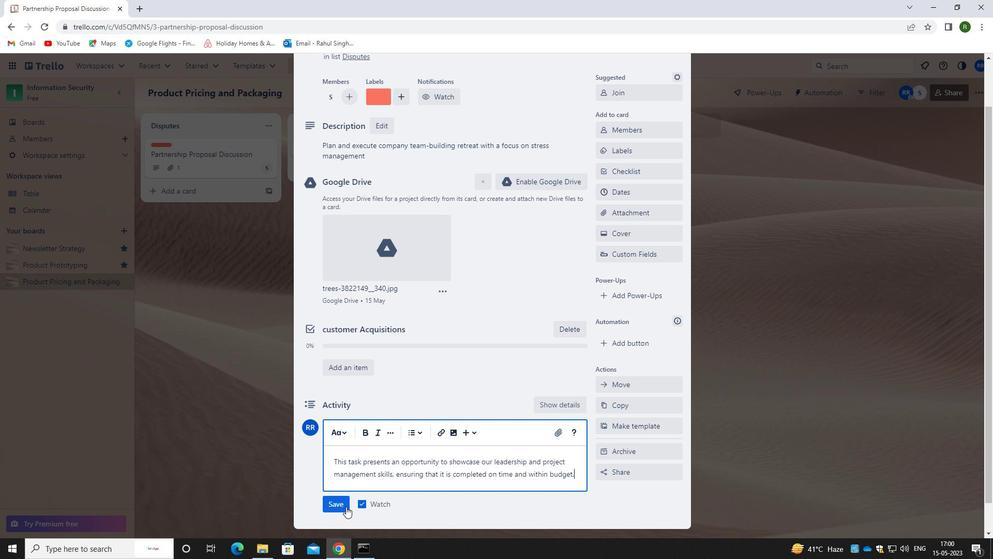 
Action: Mouse pressed left at (342, 507)
Screenshot: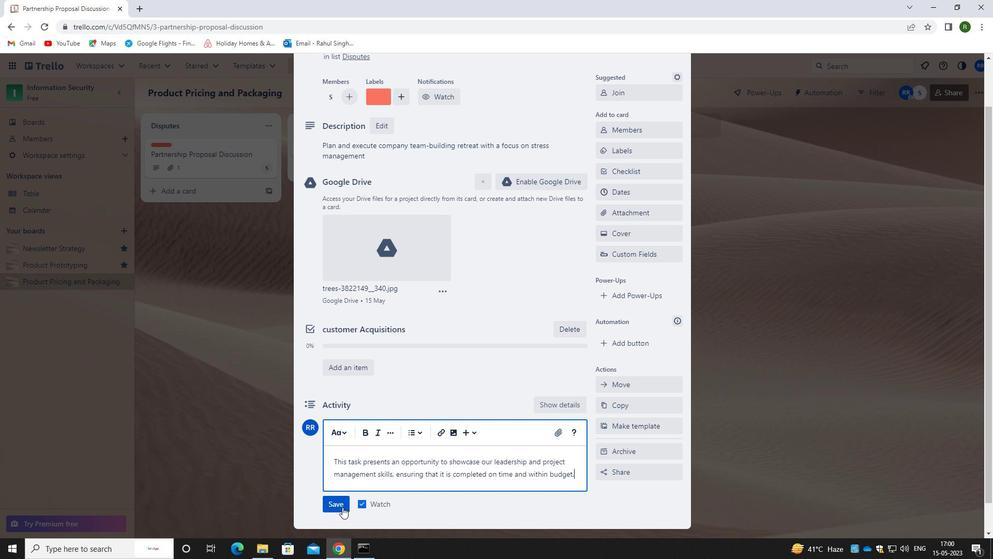 
Action: Mouse moved to (631, 192)
Screenshot: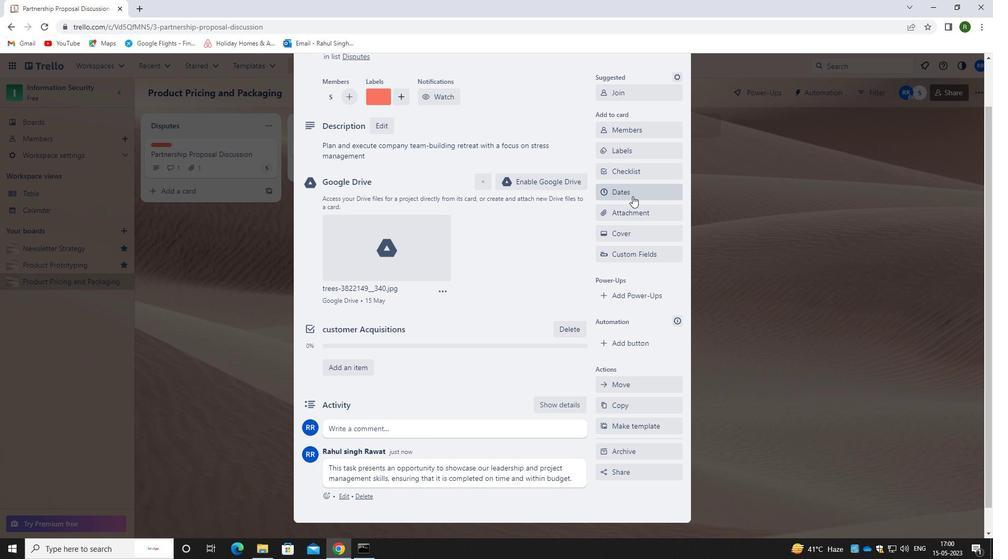 
Action: Mouse pressed left at (631, 192)
Screenshot: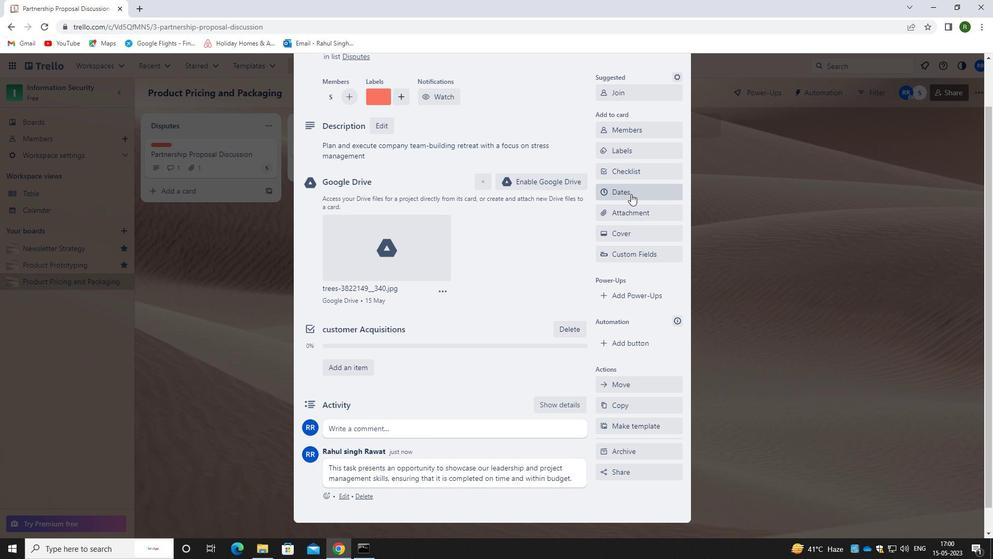 
Action: Mouse moved to (611, 270)
Screenshot: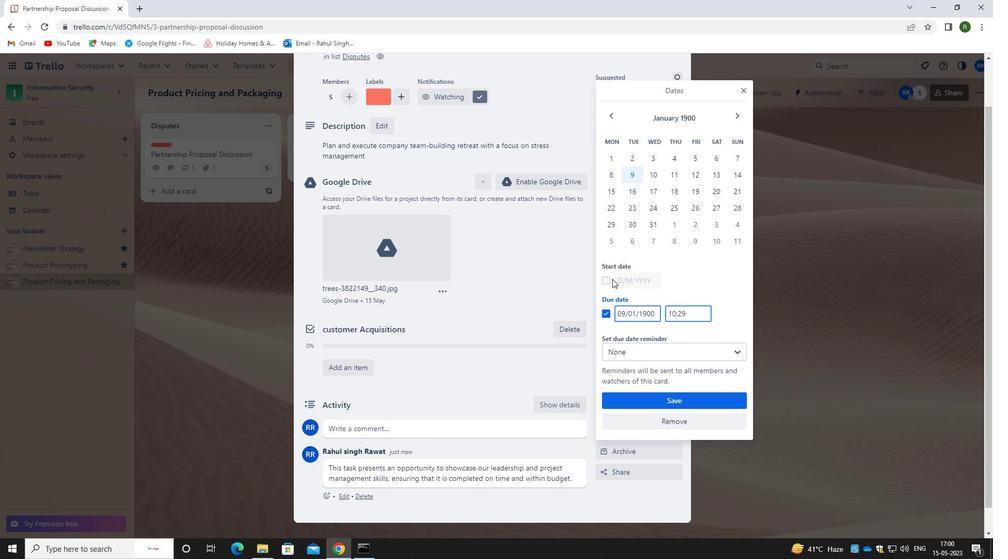 
Action: Mouse pressed left at (611, 270)
Screenshot: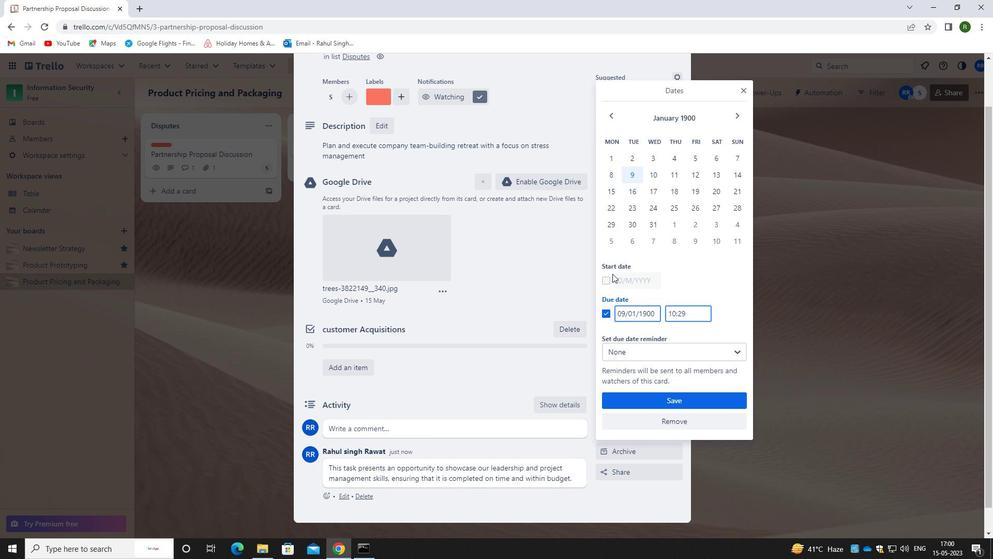 
Action: Mouse moved to (606, 278)
Screenshot: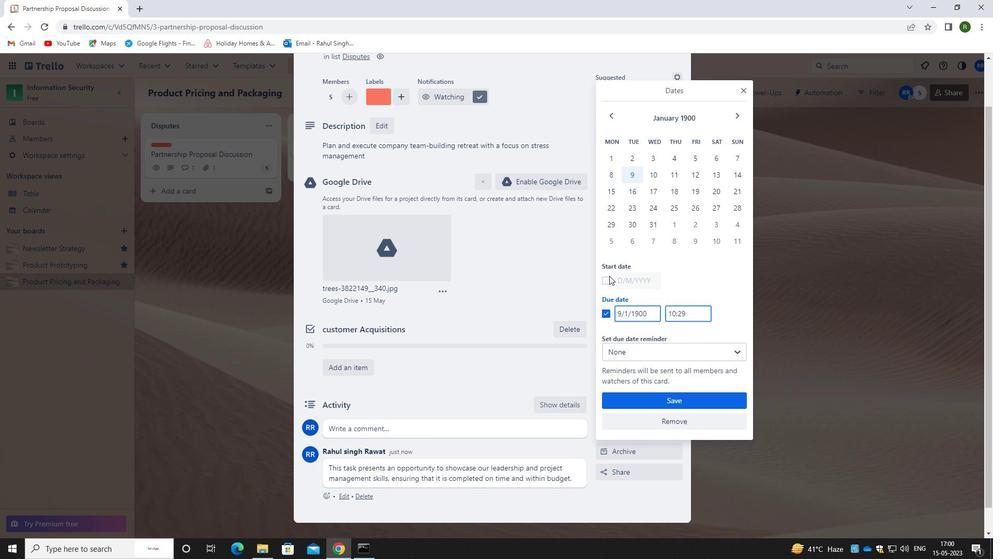 
Action: Mouse pressed left at (606, 278)
Screenshot: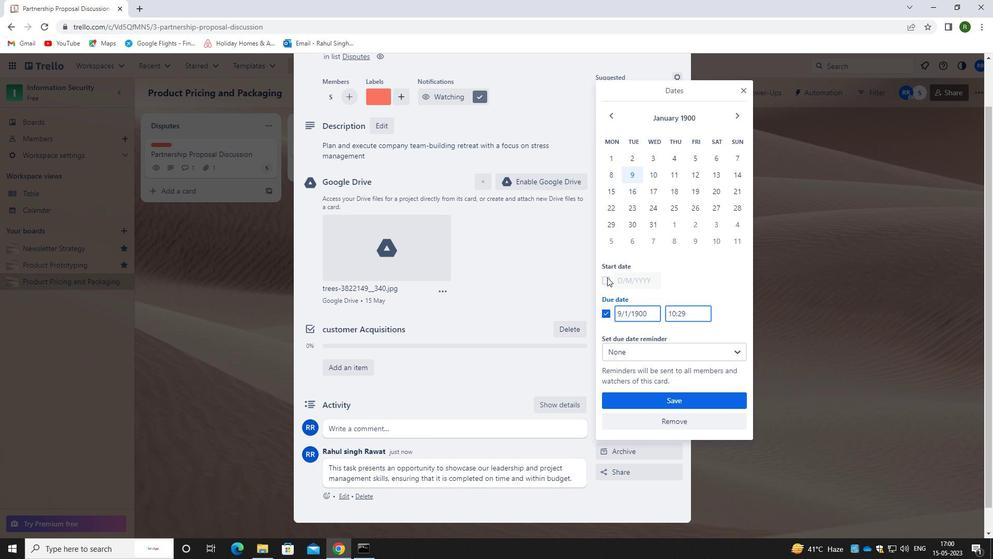 
Action: Mouse moved to (656, 280)
Screenshot: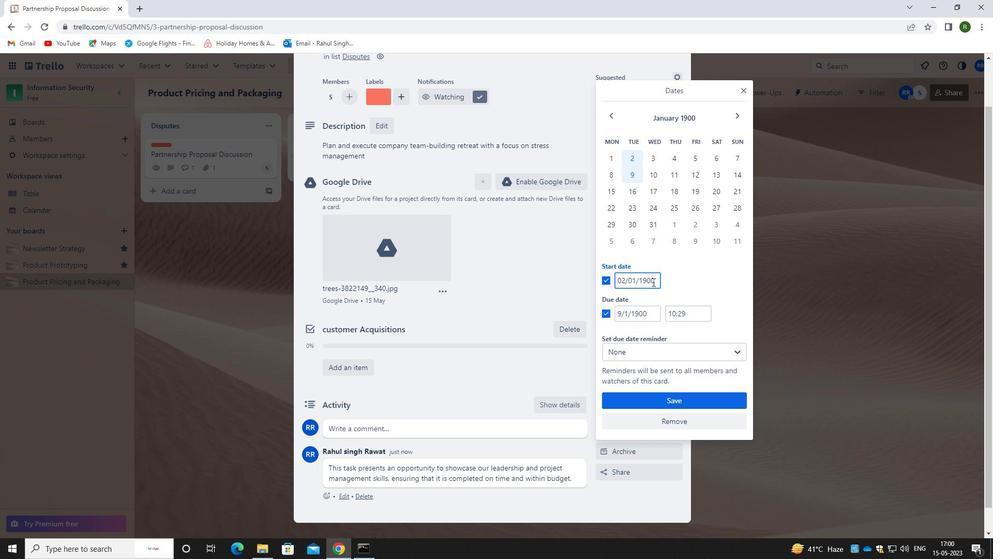 
Action: Mouse pressed left at (656, 280)
Screenshot: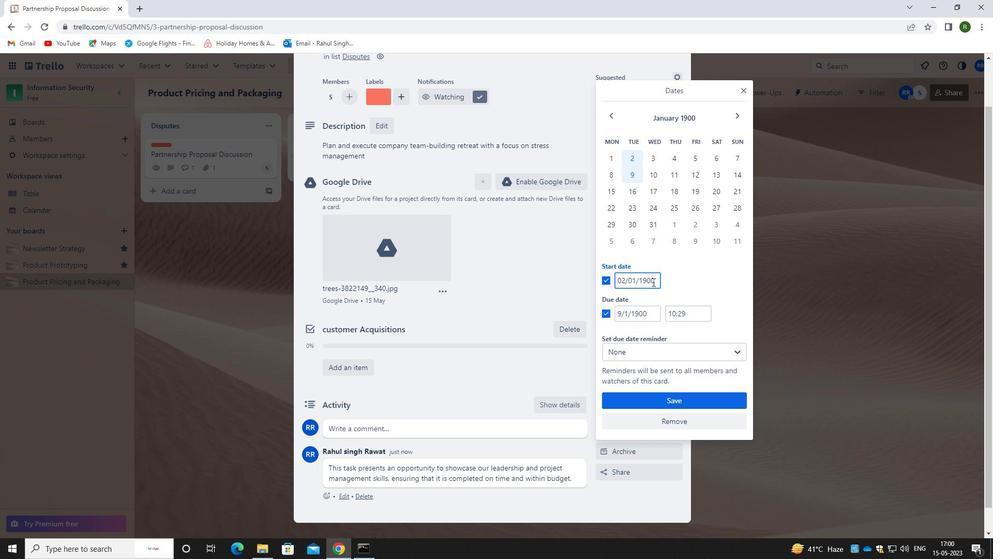 
Action: Mouse moved to (617, 280)
Screenshot: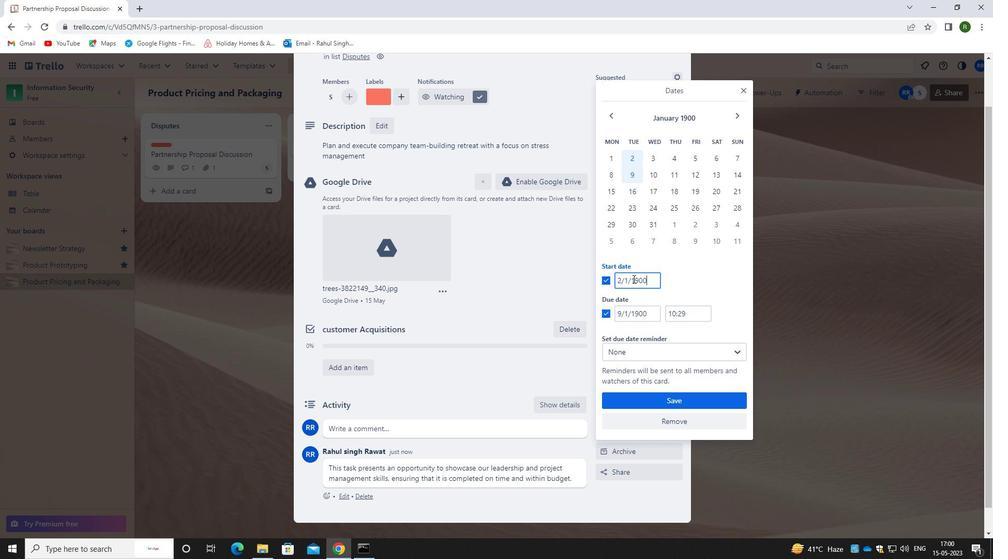 
Action: Key pressed 3/1/1900
Screenshot: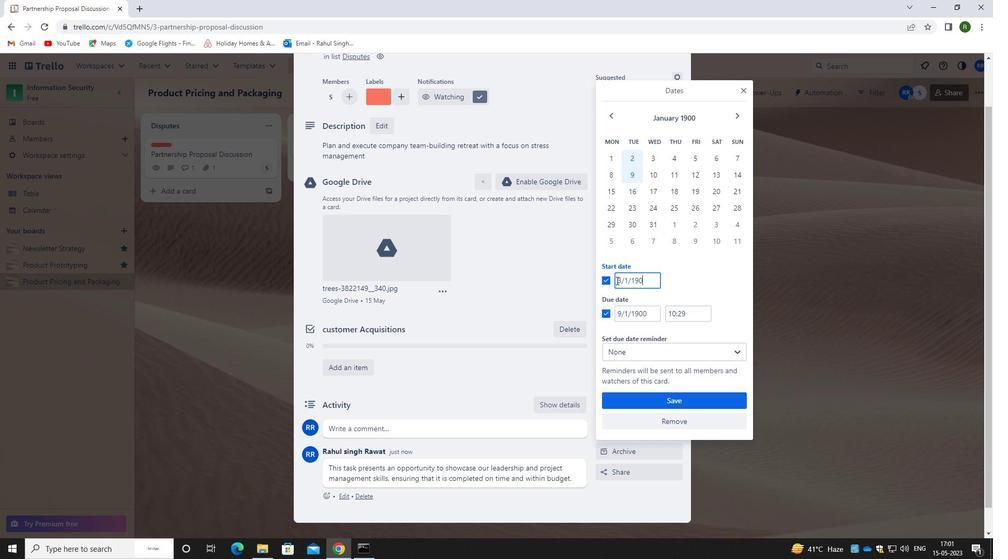 
Action: Mouse moved to (650, 317)
Screenshot: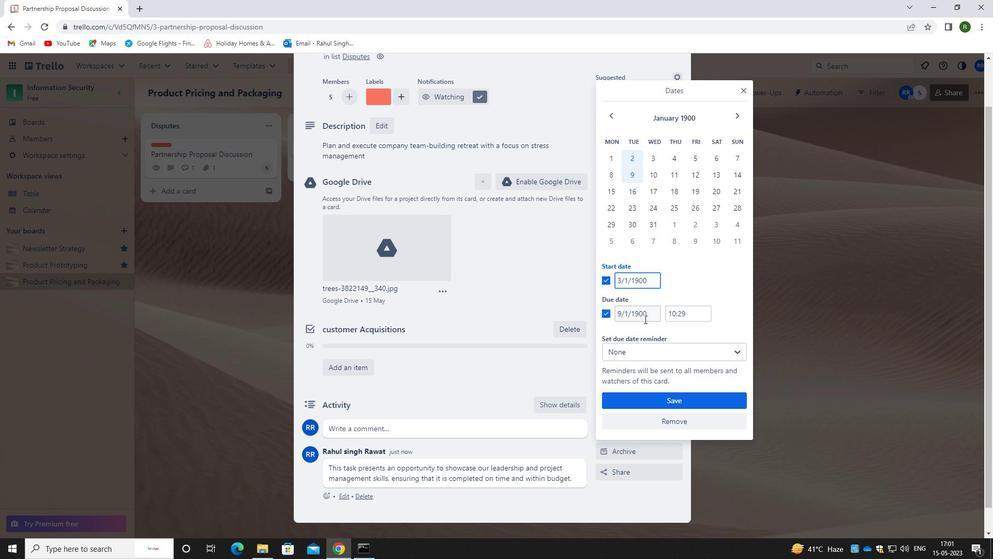 
Action: Mouse pressed left at (650, 317)
Screenshot: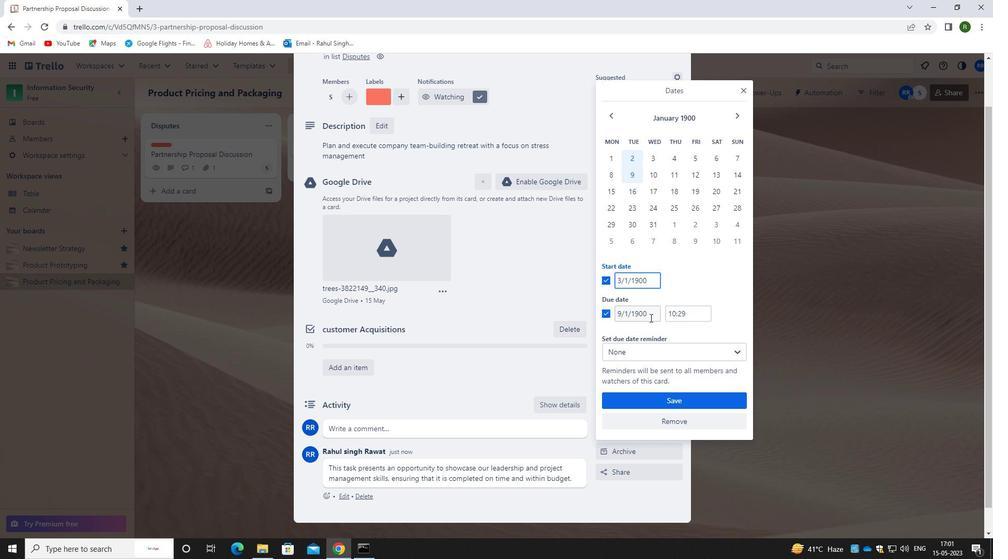 
Action: Mouse moved to (604, 321)
Screenshot: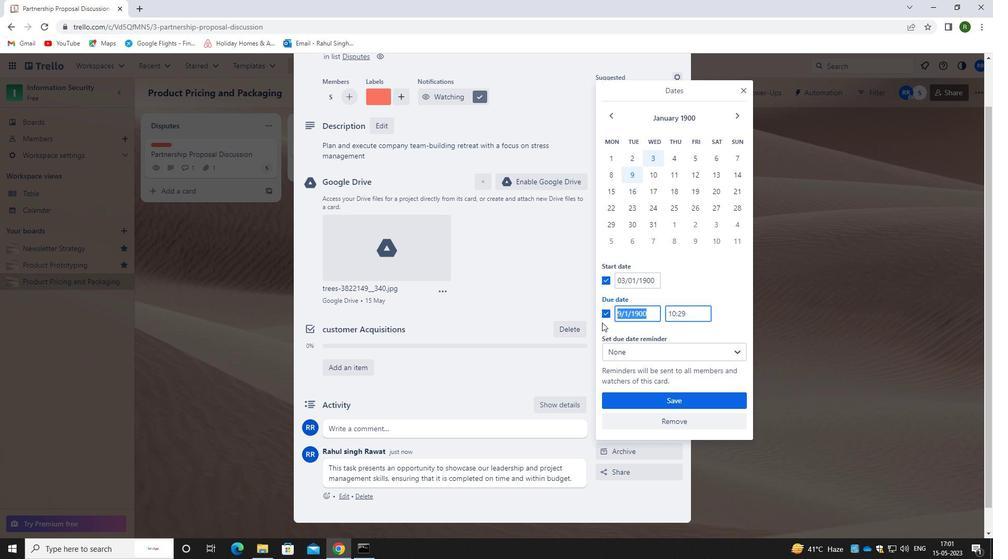 
Action: Key pressed 10/1/1900
Screenshot: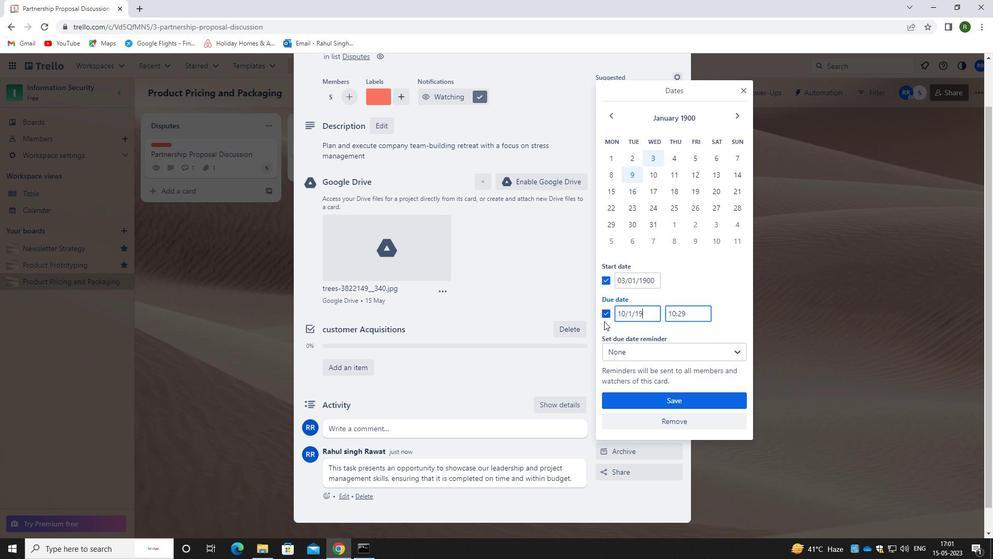 
Action: Mouse moved to (679, 400)
Screenshot: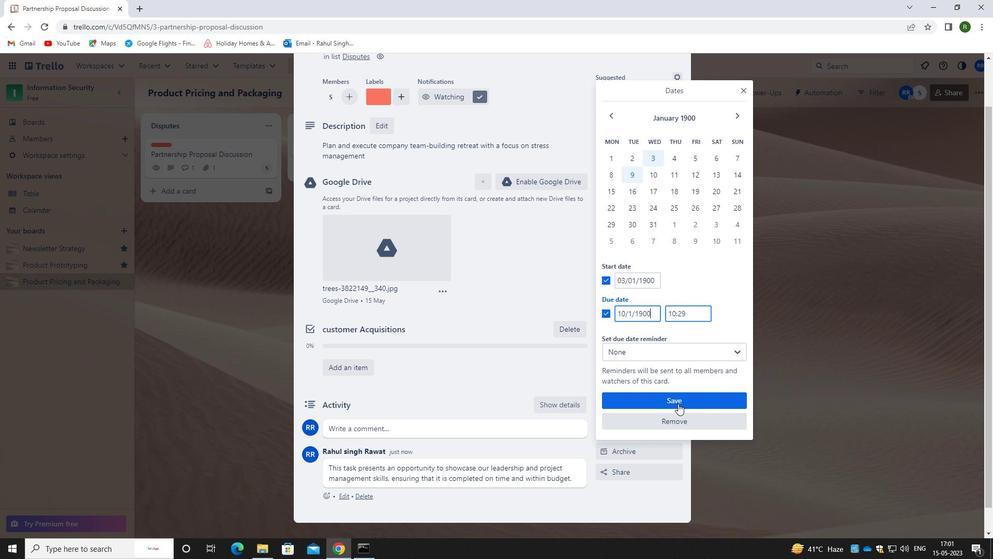 
Action: Mouse pressed left at (679, 400)
Screenshot: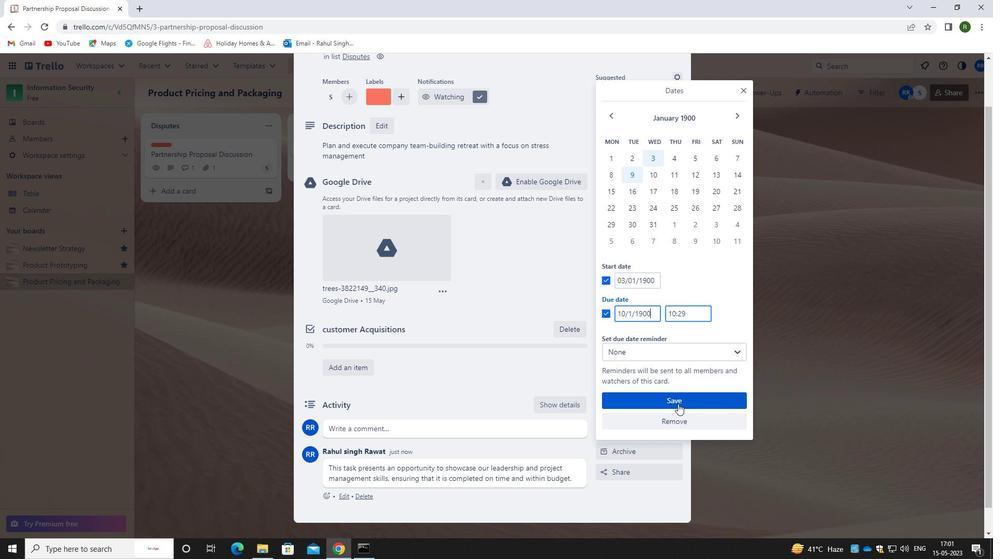 
Action: Mouse moved to (752, 312)
Screenshot: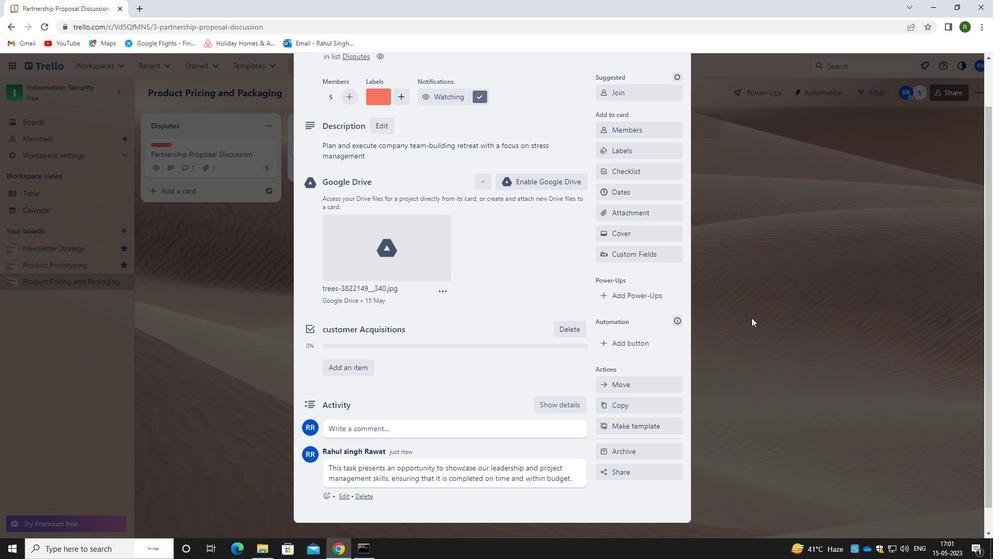 
Action: Mouse scrolled (752, 313) with delta (0, 0)
Screenshot: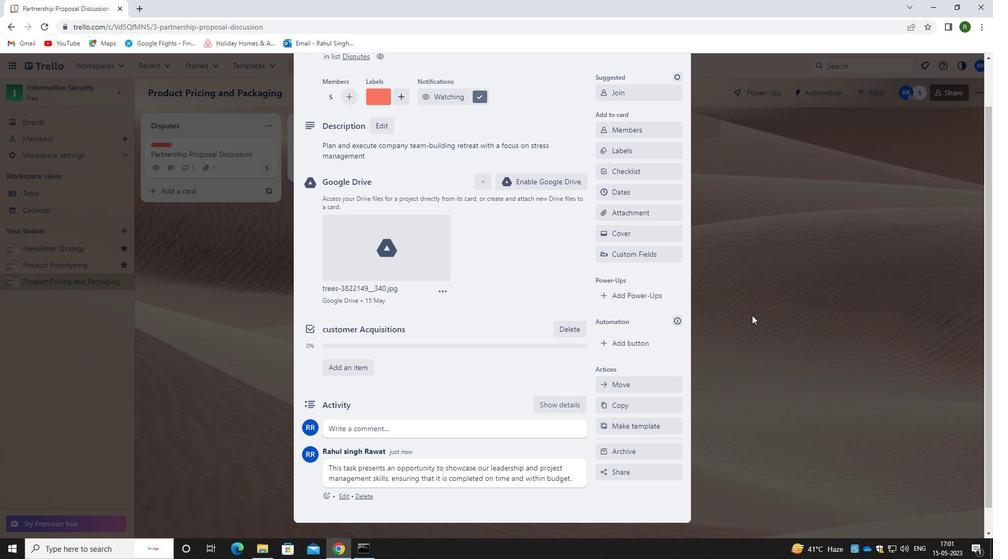 
Action: Mouse scrolled (752, 313) with delta (0, 0)
Screenshot: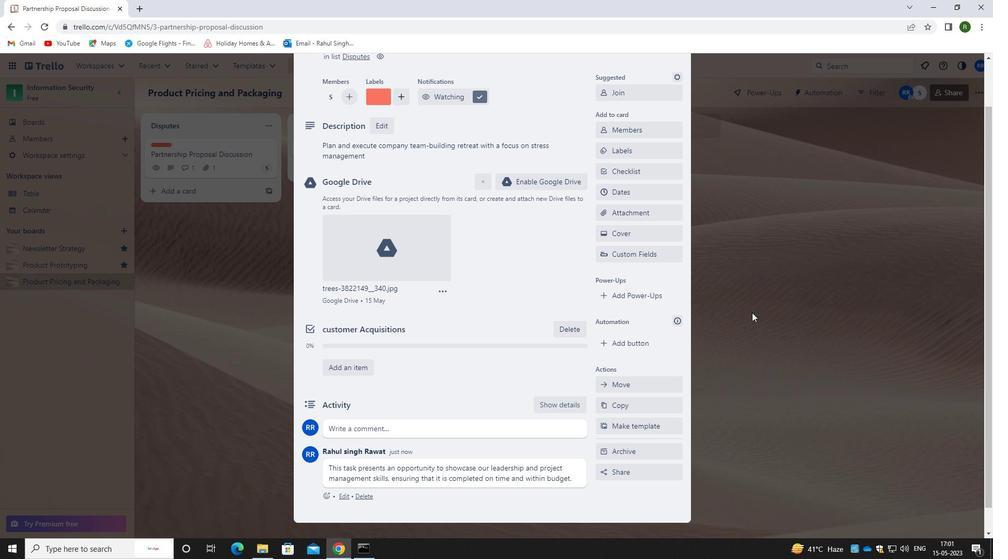 
Action: Mouse scrolled (752, 313) with delta (0, 0)
Screenshot: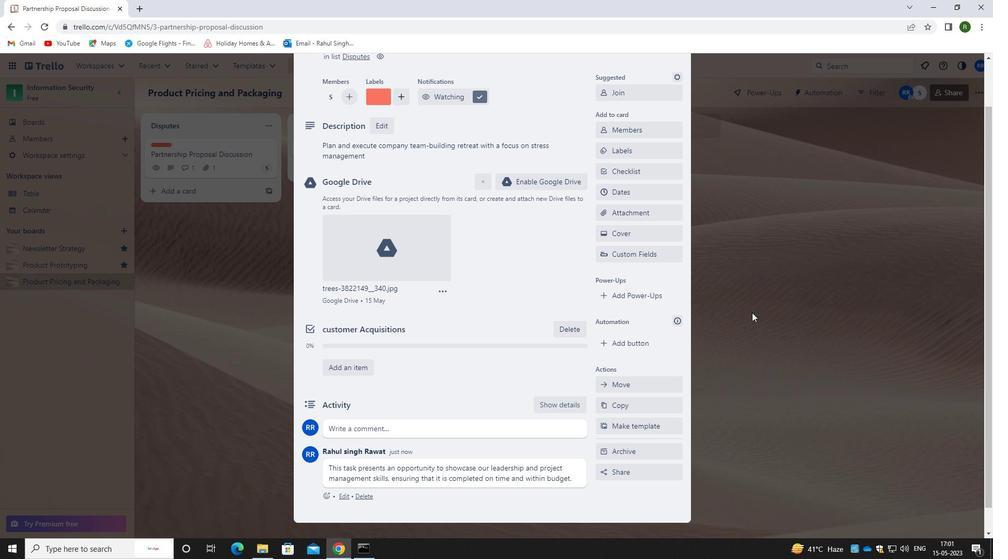
Action: Mouse scrolled (752, 313) with delta (0, 0)
Screenshot: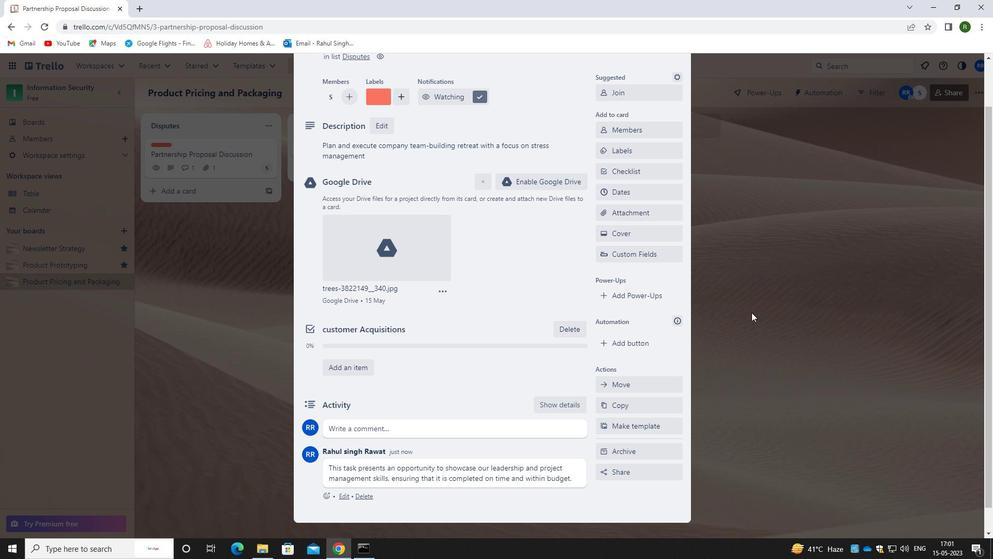 
Action: Mouse moved to (670, 149)
Screenshot: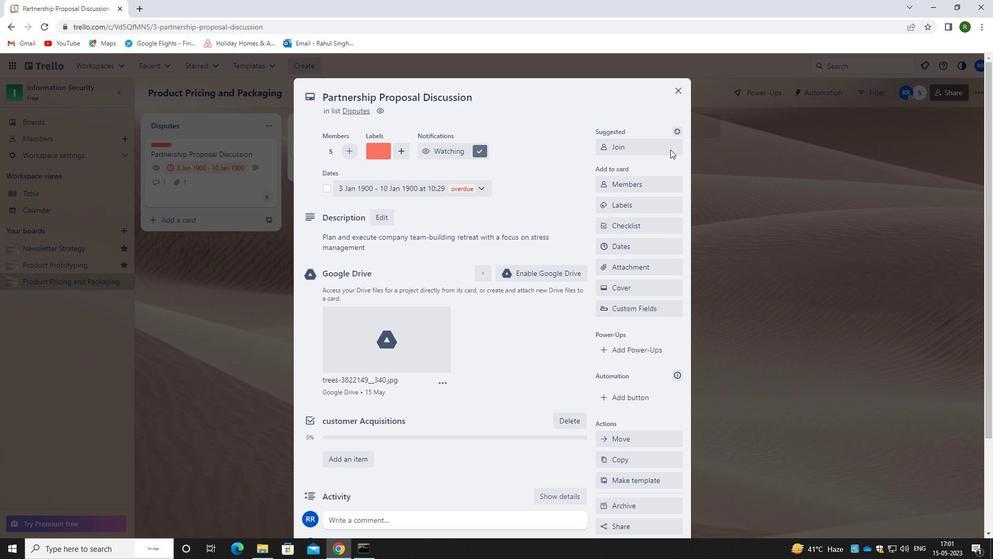 
